 Task: Look for space in Islamabad from 6th July, 2023 to 10 July, 2023 for 5 adults in price range Rs.17000 to Rs.26000. Place can be  with 3 bedrooms having 4 beds and 3 bathrooms. Property type can be house. Amenities needed are: wifi, pool, smoking allowed. Required host language is English.
Action: Mouse moved to (377, 414)
Screenshot: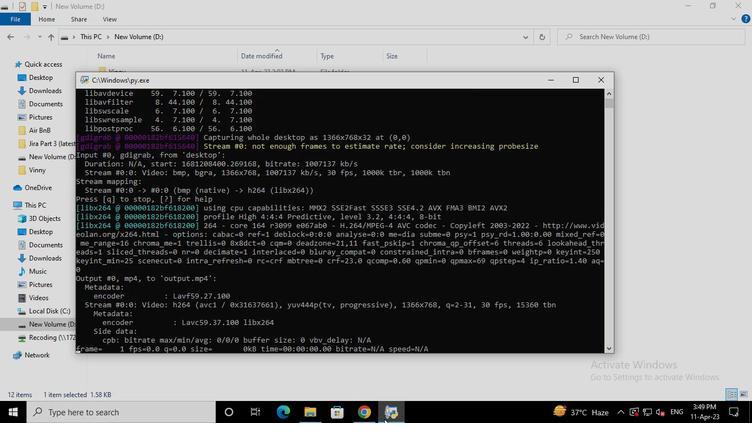 
Action: Mouse pressed left at (377, 414)
Screenshot: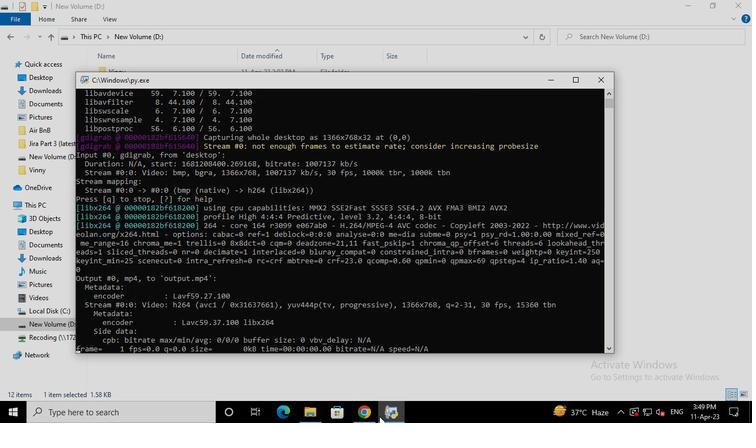 
Action: Mouse moved to (313, 86)
Screenshot: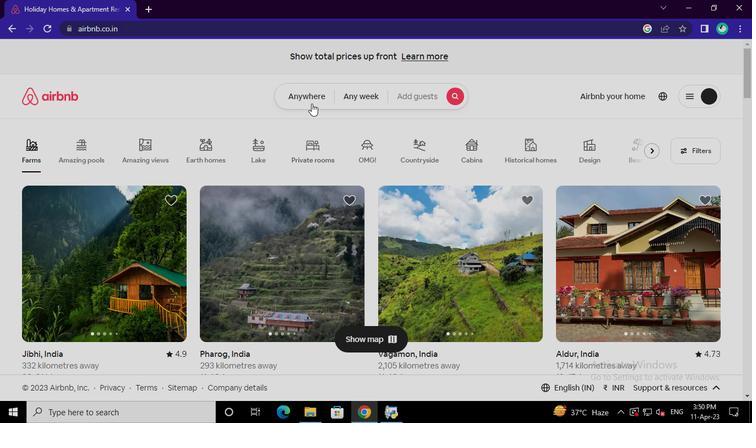 
Action: Mouse pressed left at (313, 86)
Screenshot: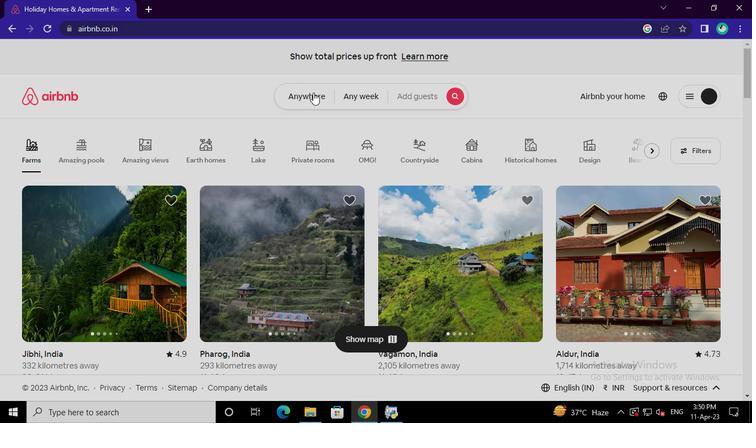 
Action: Mouse moved to (268, 131)
Screenshot: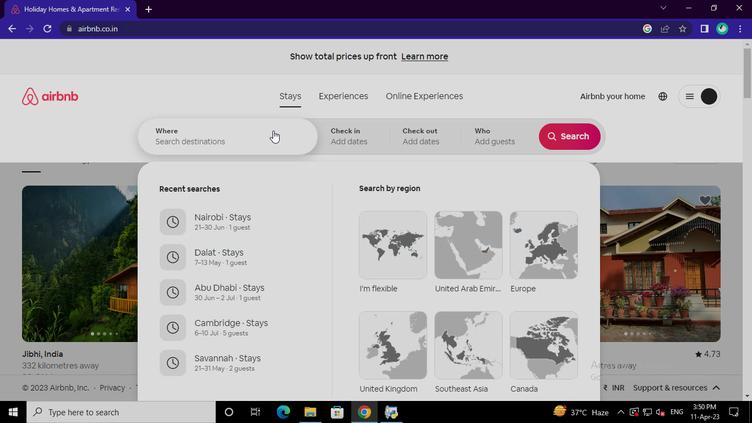 
Action: Mouse pressed left at (268, 131)
Screenshot: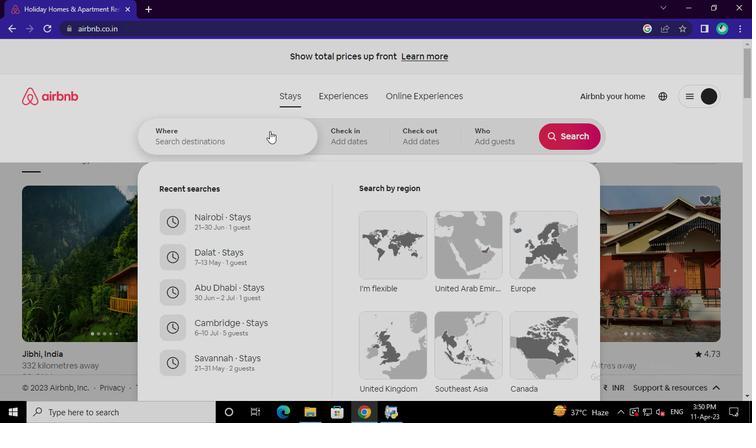 
Action: Keyboard i
Screenshot: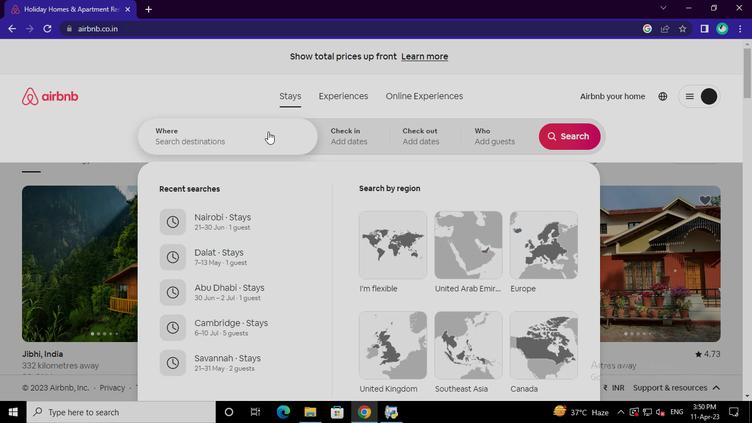 
Action: Keyboard s
Screenshot: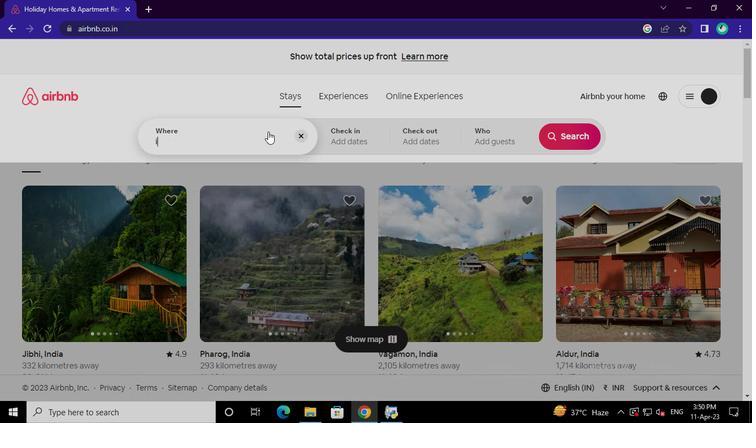 
Action: Keyboard l
Screenshot: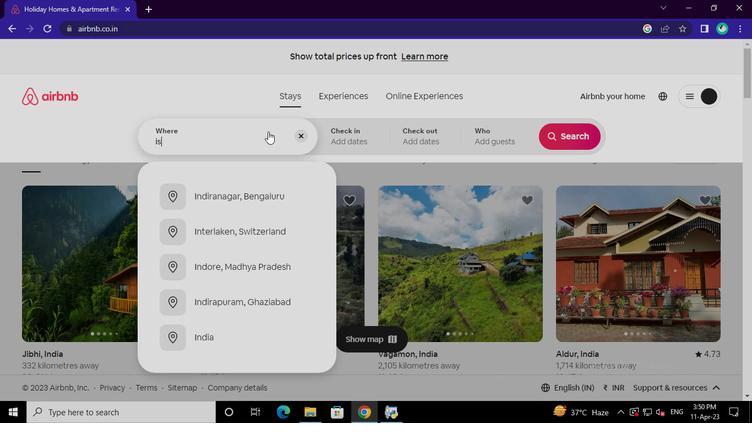 
Action: Keyboard a
Screenshot: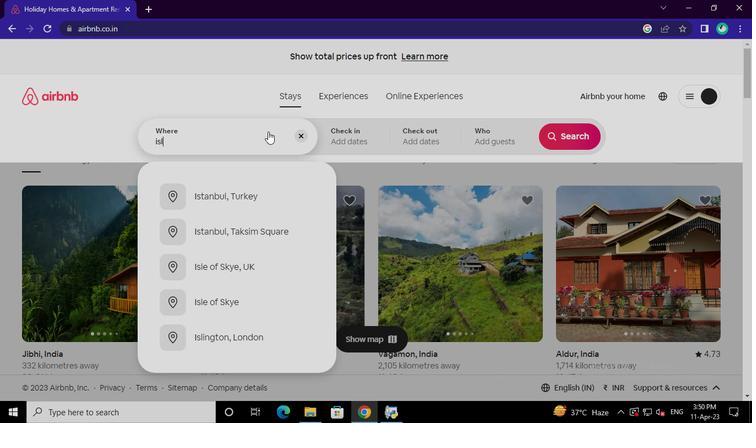 
Action: Keyboard m
Screenshot: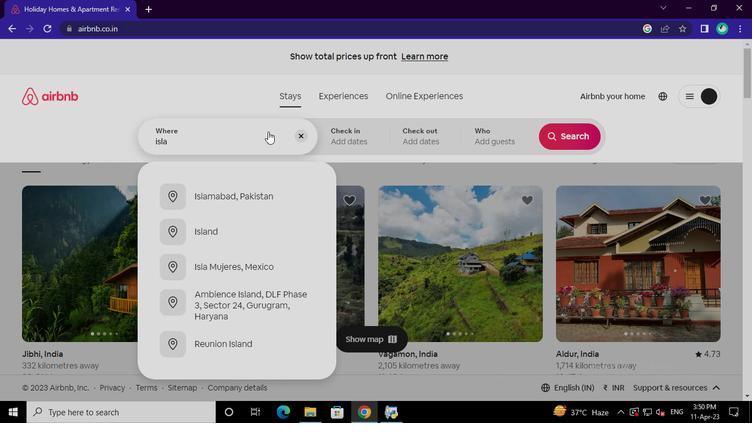 
Action: Mouse moved to (251, 206)
Screenshot: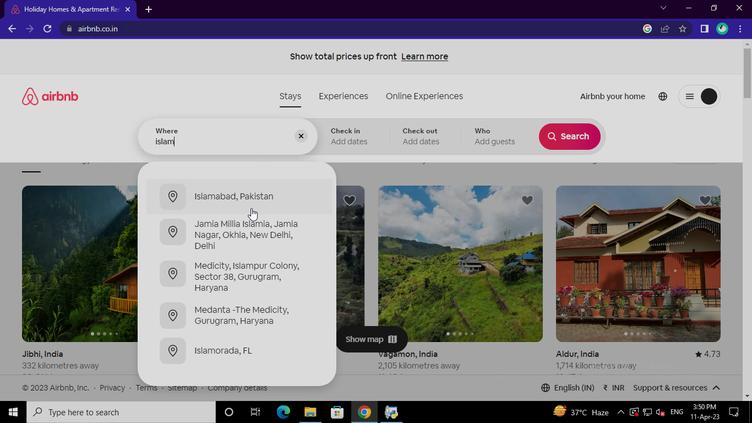 
Action: Mouse pressed left at (251, 206)
Screenshot: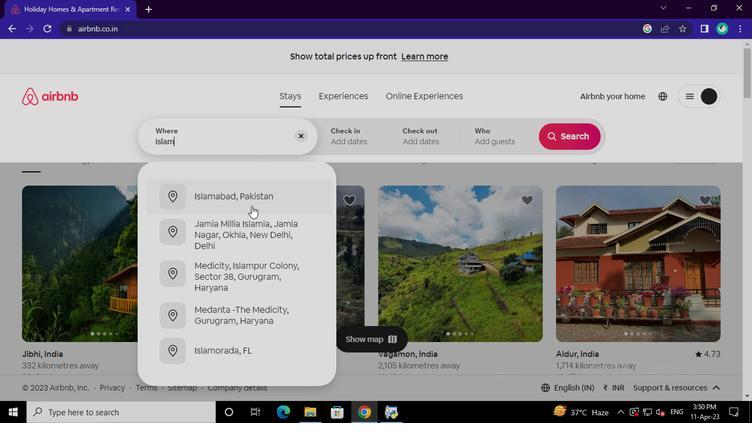 
Action: Mouse moved to (557, 228)
Screenshot: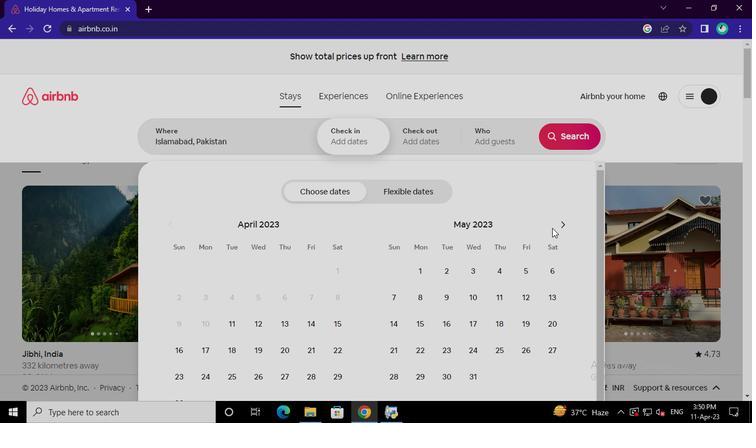 
Action: Mouse pressed left at (557, 228)
Screenshot: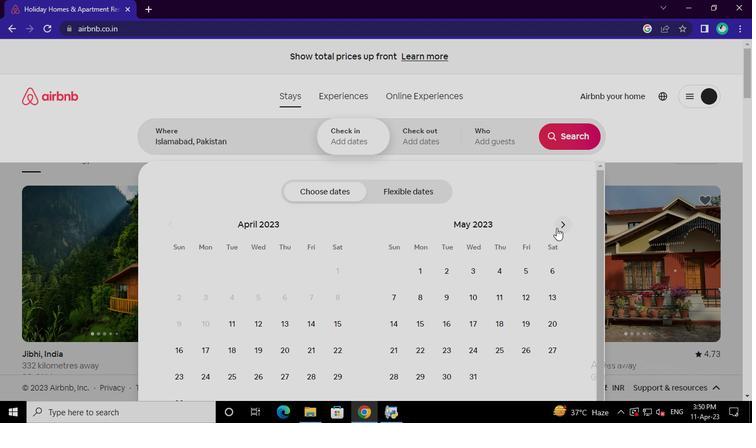 
Action: Mouse pressed left at (557, 228)
Screenshot: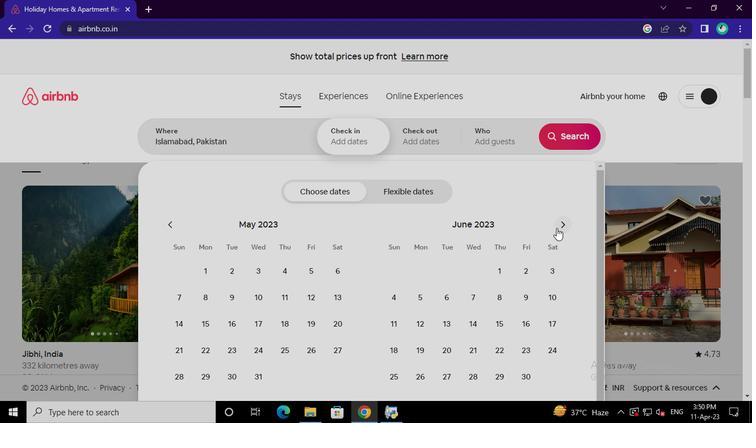 
Action: Mouse moved to (501, 295)
Screenshot: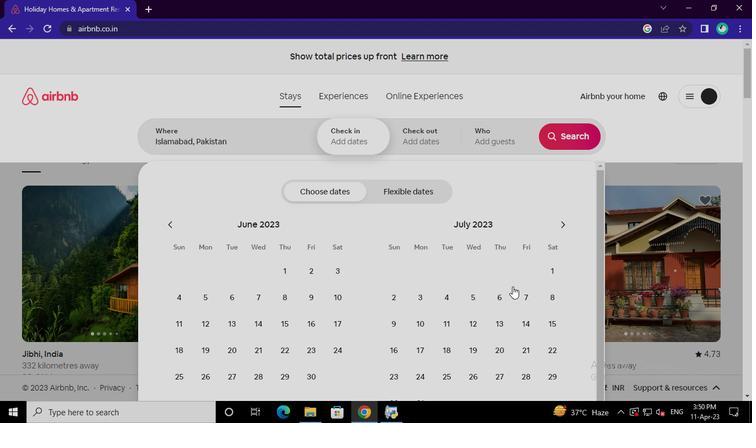 
Action: Mouse pressed left at (501, 295)
Screenshot: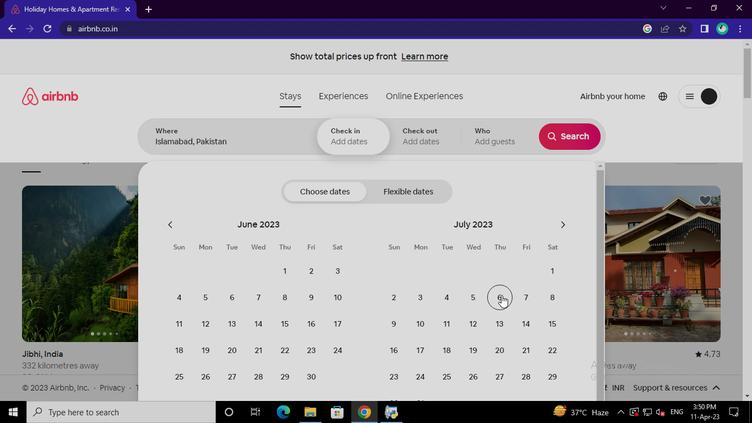 
Action: Mouse moved to (425, 321)
Screenshot: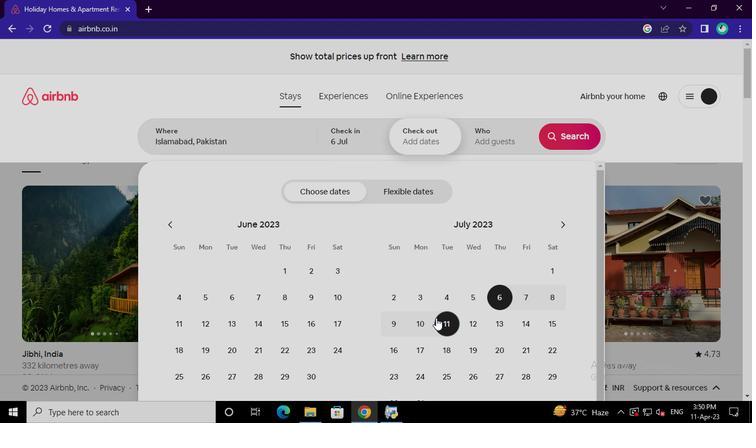 
Action: Mouse pressed left at (425, 321)
Screenshot: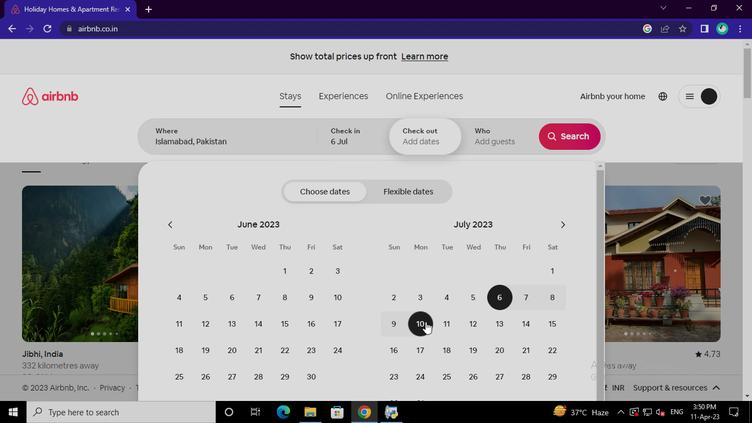 
Action: Mouse moved to (503, 134)
Screenshot: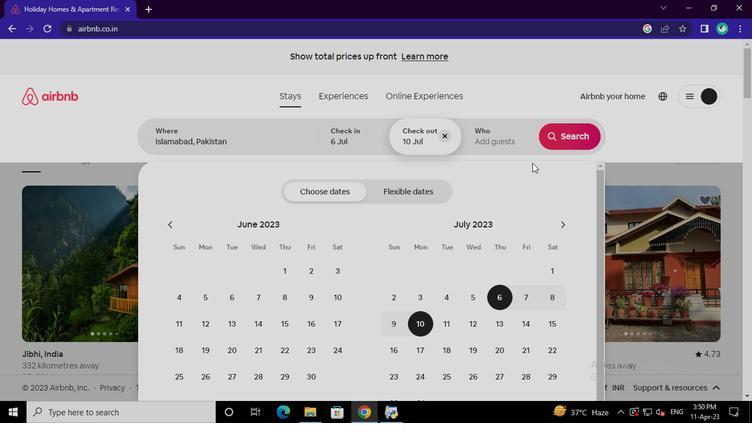 
Action: Mouse pressed left at (503, 134)
Screenshot: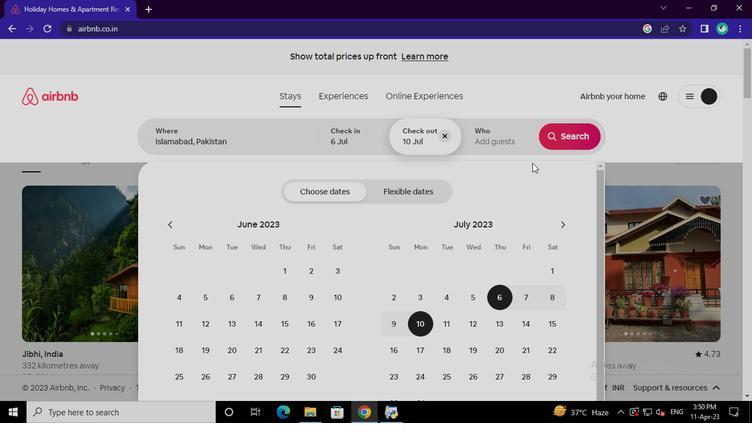 
Action: Mouse moved to (570, 198)
Screenshot: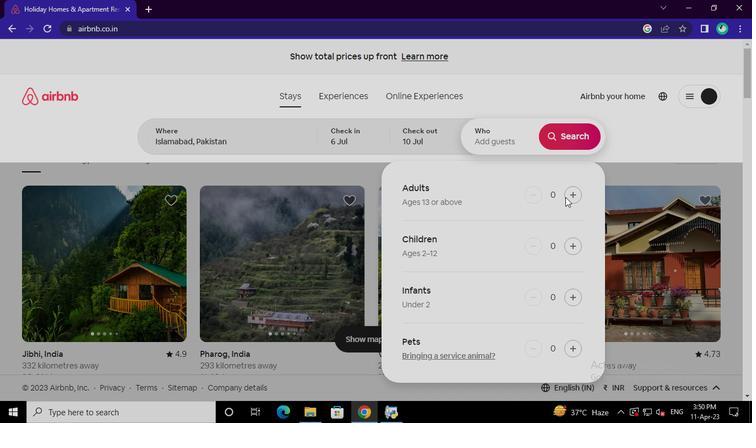 
Action: Mouse pressed left at (570, 198)
Screenshot: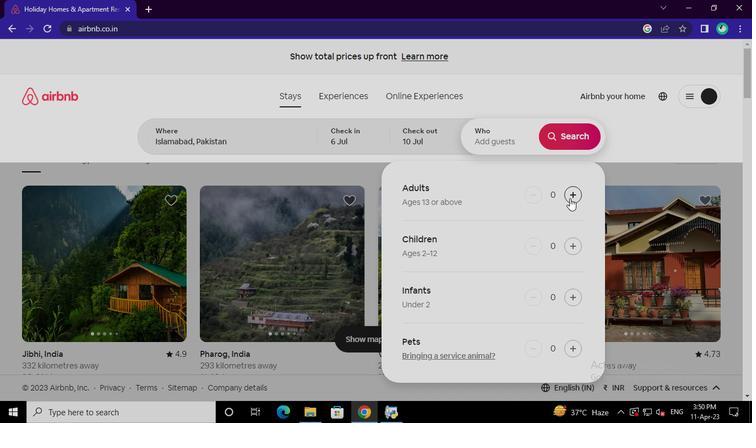 
Action: Mouse pressed left at (570, 198)
Screenshot: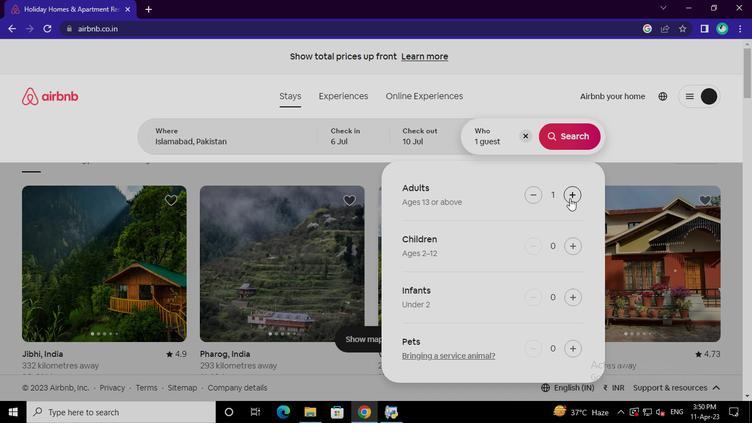 
Action: Mouse pressed left at (570, 198)
Screenshot: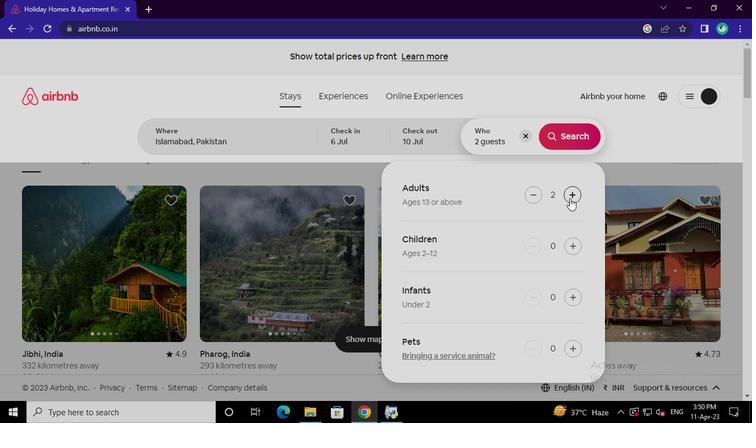 
Action: Mouse pressed left at (570, 198)
Screenshot: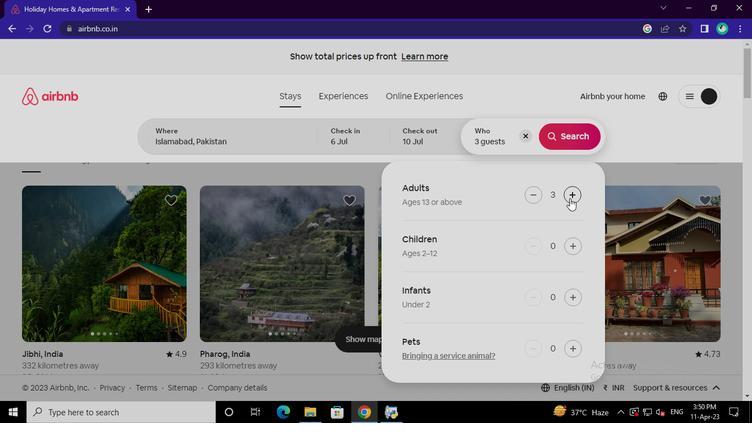 
Action: Mouse pressed left at (570, 198)
Screenshot: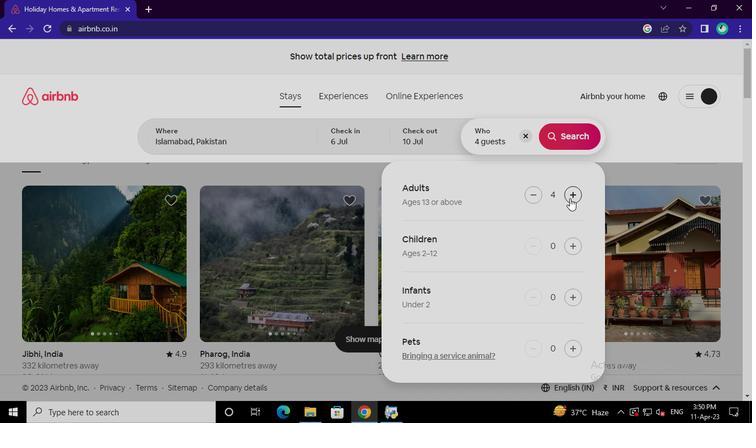 
Action: Mouse moved to (577, 144)
Screenshot: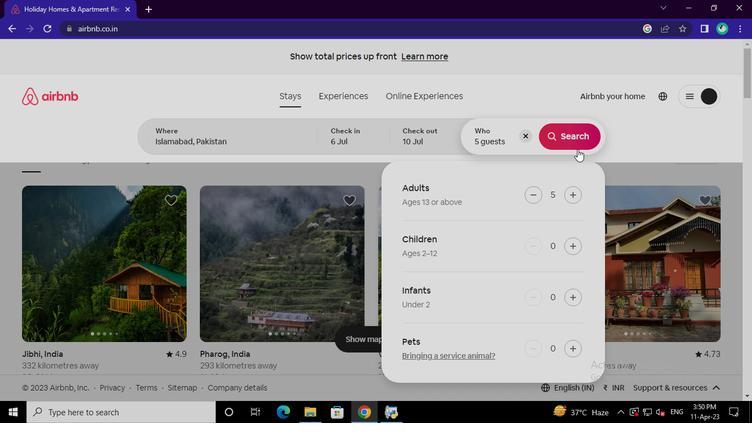 
Action: Mouse pressed left at (577, 144)
Screenshot: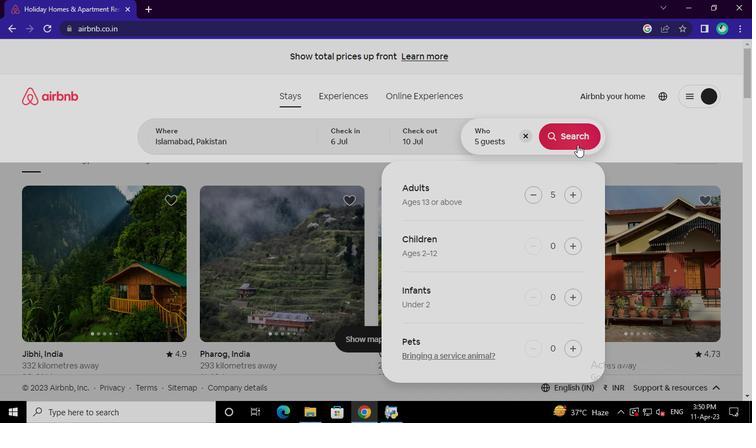
Action: Mouse moved to (715, 106)
Screenshot: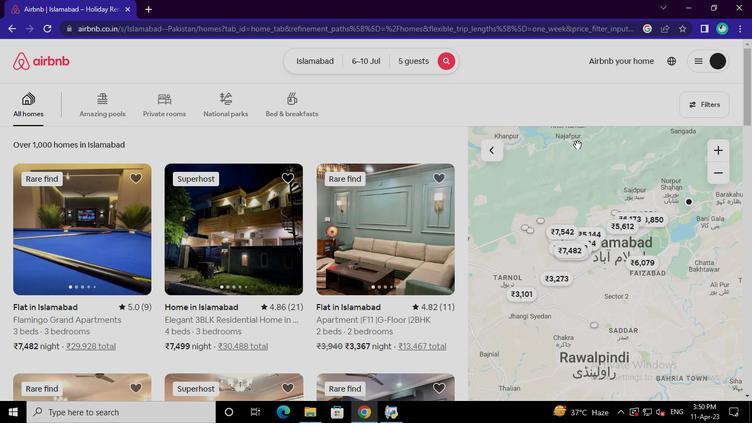 
Action: Mouse pressed left at (715, 106)
Screenshot: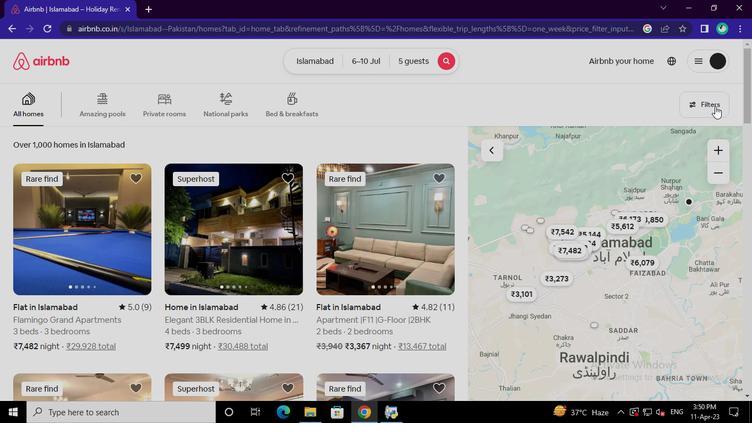
Action: Mouse moved to (273, 241)
Screenshot: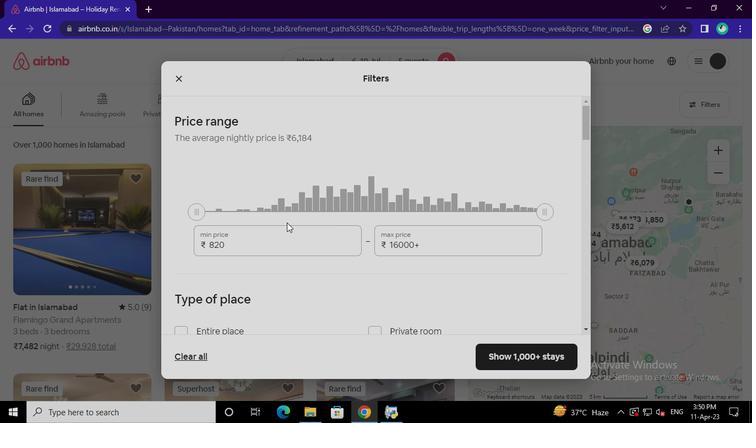 
Action: Mouse pressed left at (273, 241)
Screenshot: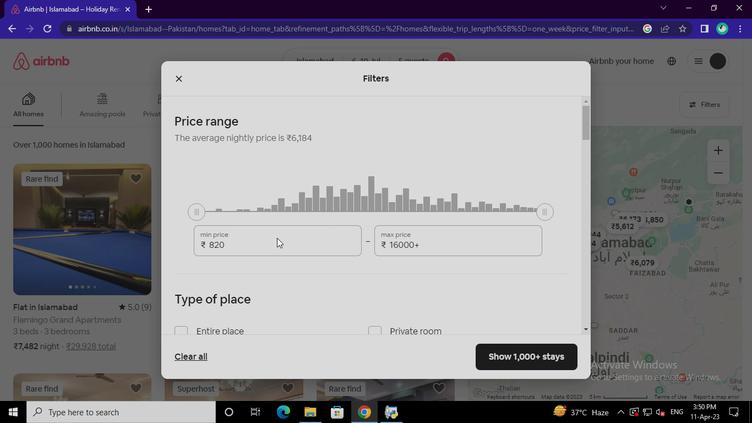 
Action: Keyboard Key.backspace
Screenshot: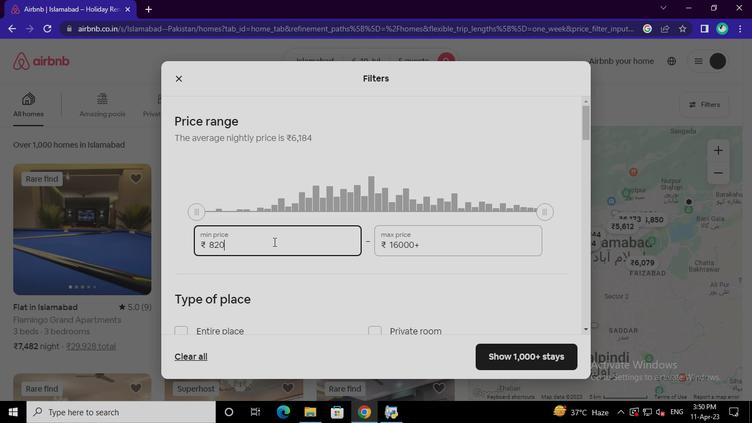 
Action: Keyboard Key.backspace
Screenshot: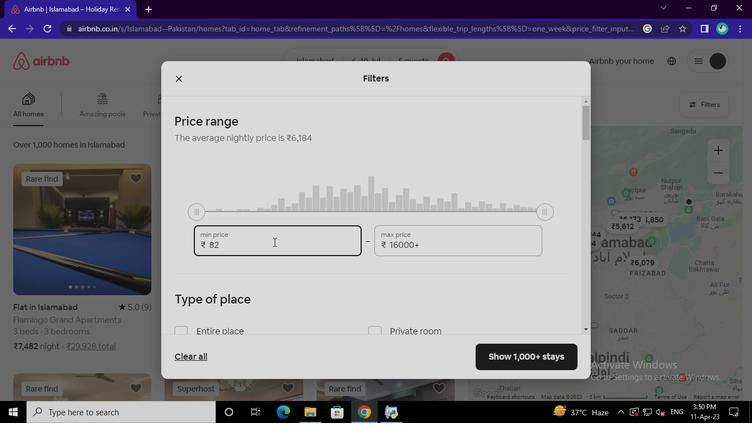
Action: Keyboard Key.backspace
Screenshot: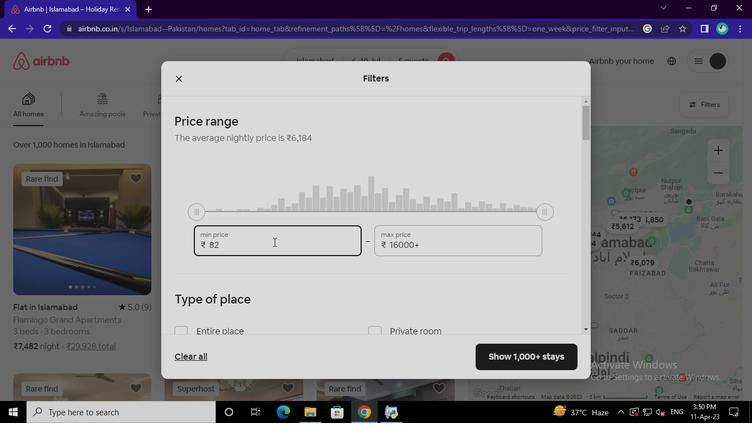 
Action: Keyboard Key.backspace
Screenshot: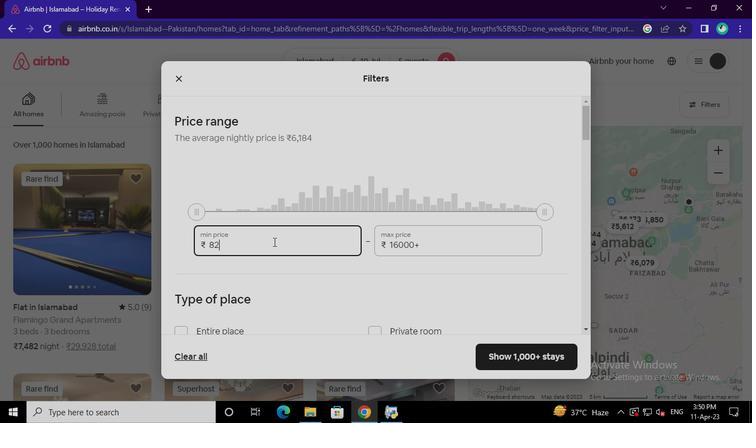 
Action: Keyboard Key.backspace
Screenshot: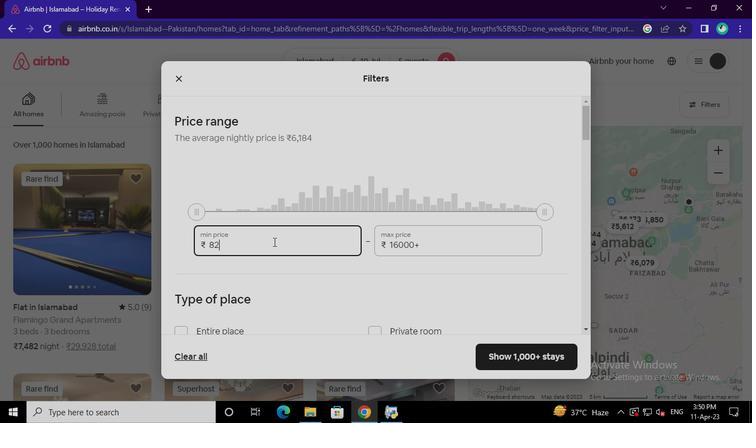 
Action: Keyboard Key.backspace
Screenshot: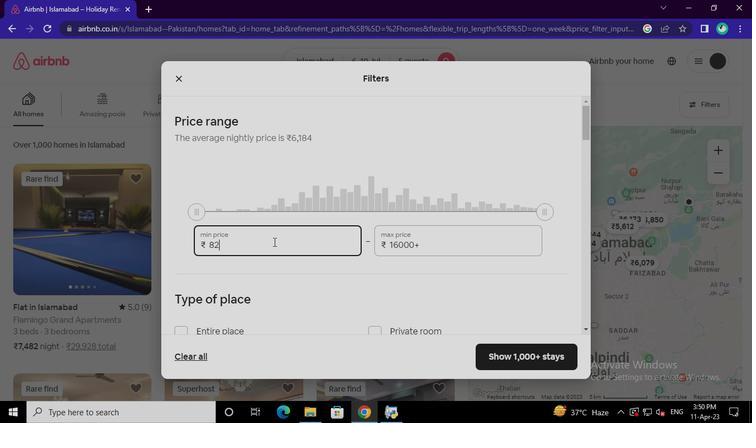 
Action: Keyboard Key.backspace
Screenshot: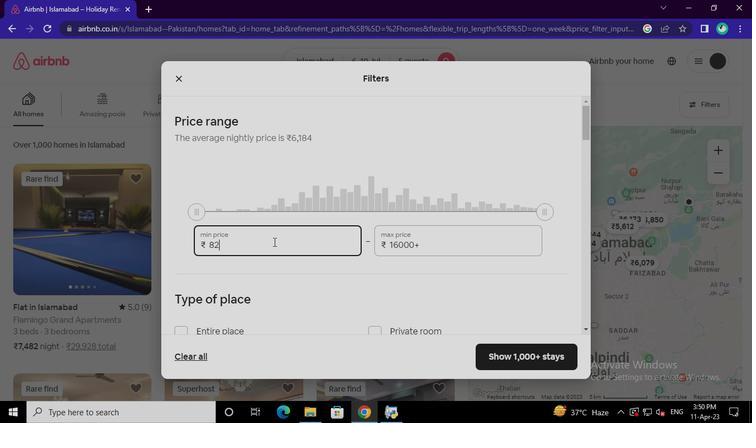 
Action: Keyboard Key.backspace
Screenshot: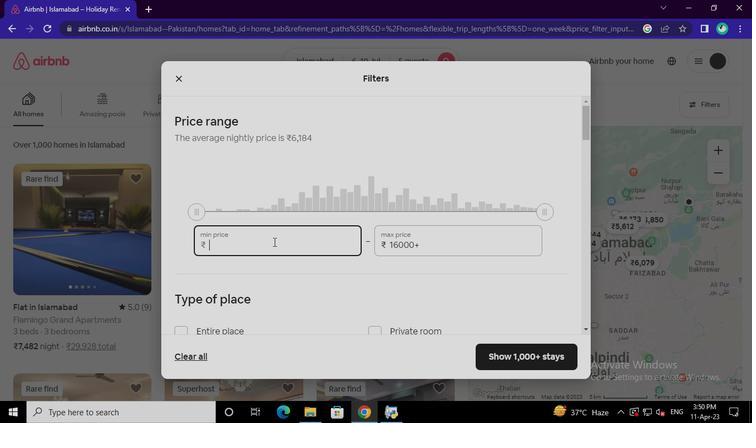 
Action: Keyboard Key.backspace
Screenshot: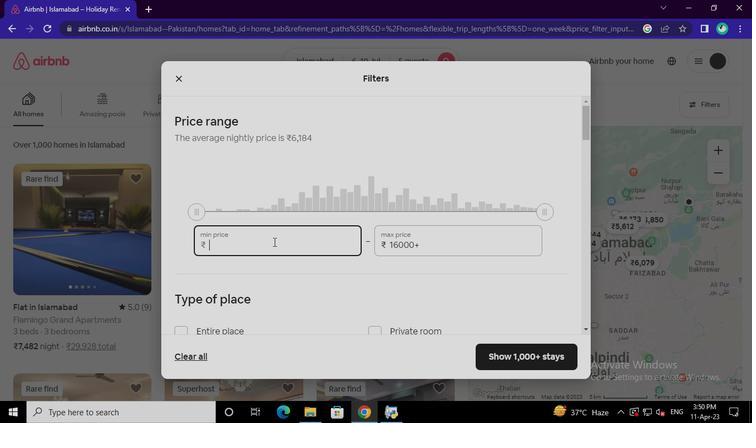 
Action: Keyboard Key.backspace
Screenshot: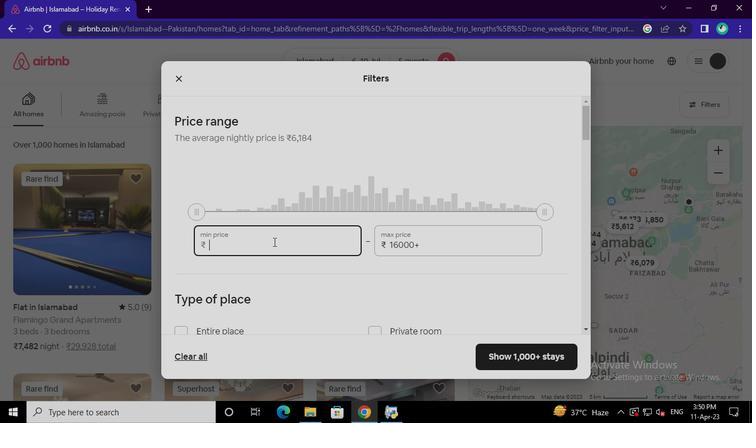 
Action: Keyboard Key.backspace
Screenshot: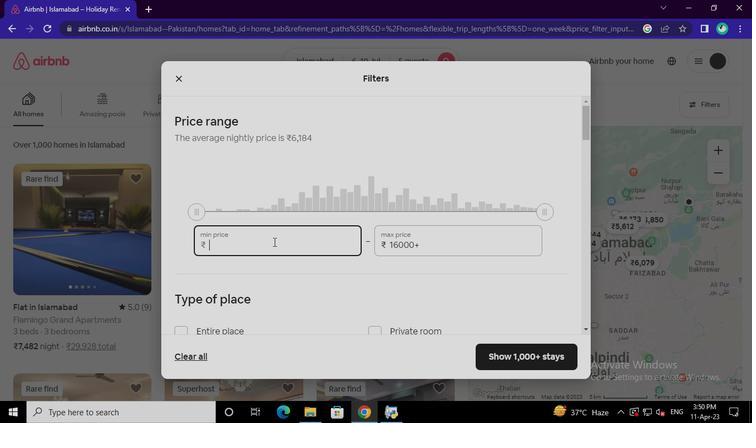 
Action: Keyboard Key.backspace
Screenshot: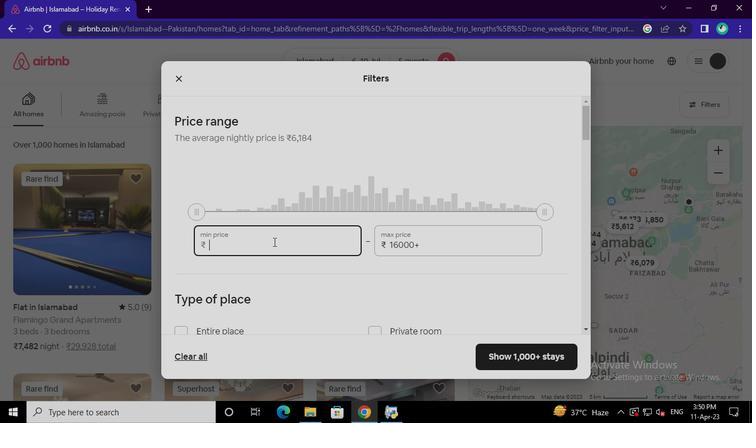 
Action: Keyboard Key.backspace
Screenshot: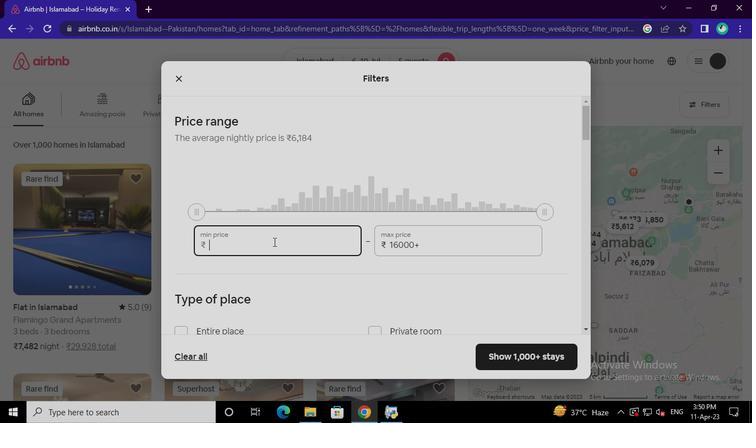 
Action: Keyboard Key.backspace
Screenshot: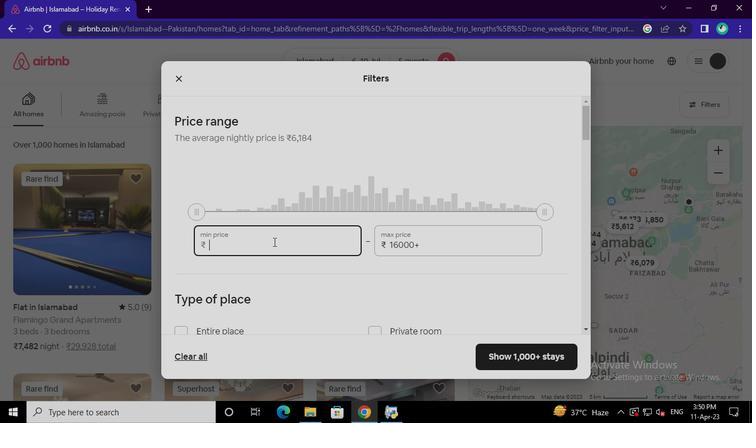 
Action: Keyboard Key.backspace
Screenshot: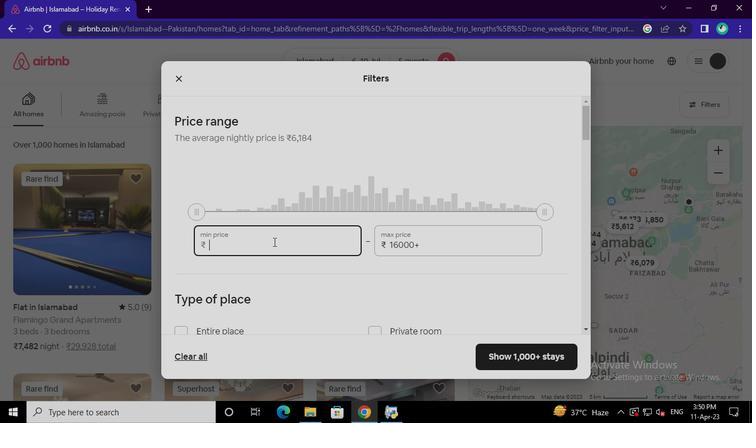 
Action: Keyboard <97>
Screenshot: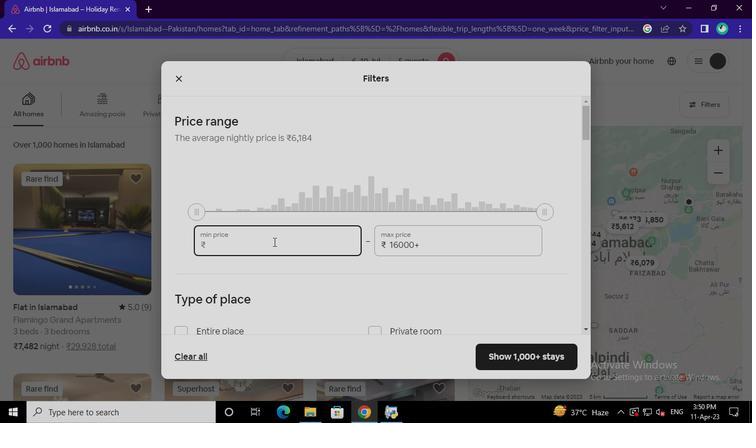 
Action: Keyboard <103>
Screenshot: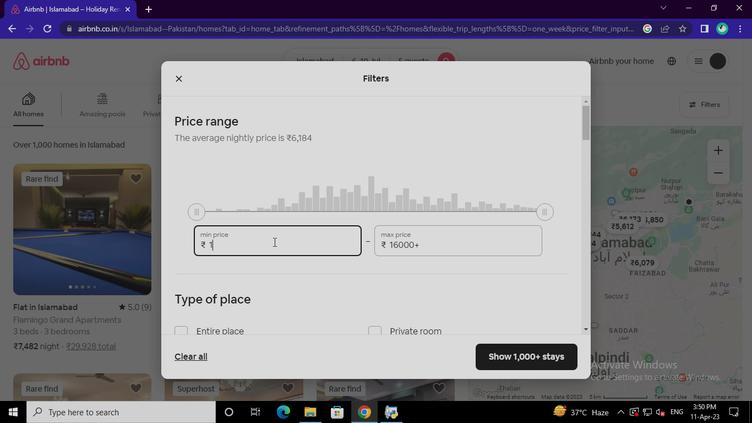 
Action: Keyboard <96>
Screenshot: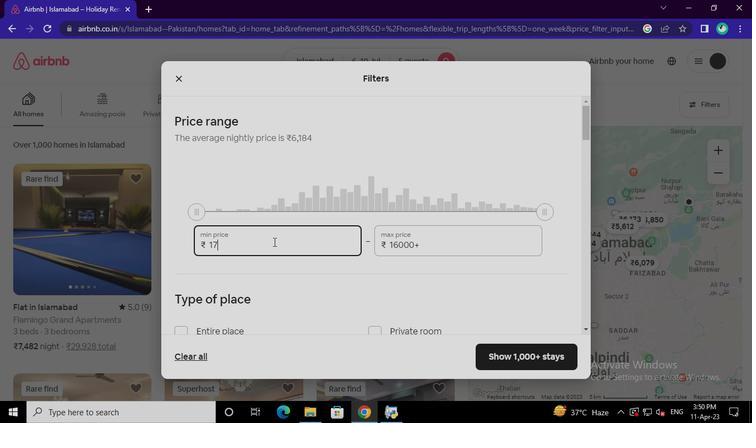 
Action: Keyboard <96>
Screenshot: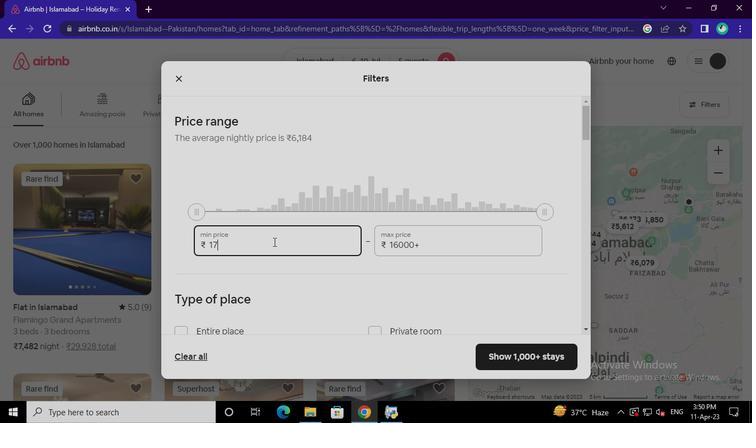 
Action: Keyboard <96>
Screenshot: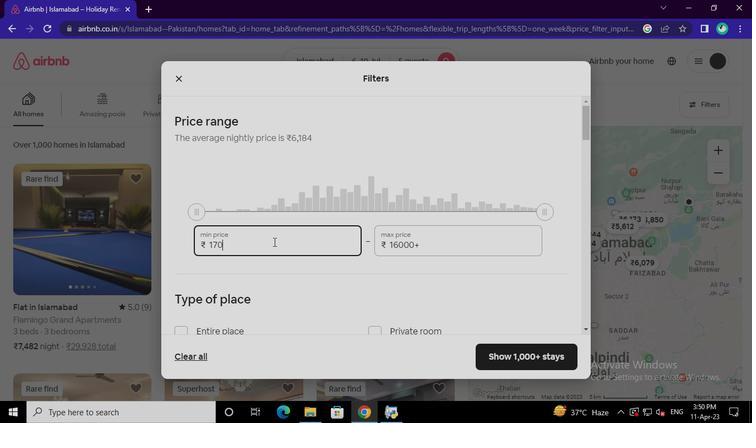 
Action: Mouse moved to (423, 246)
Screenshot: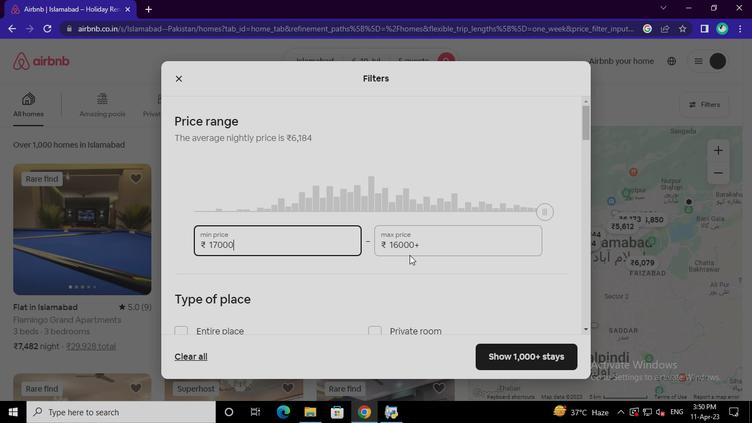 
Action: Mouse pressed left at (423, 246)
Screenshot: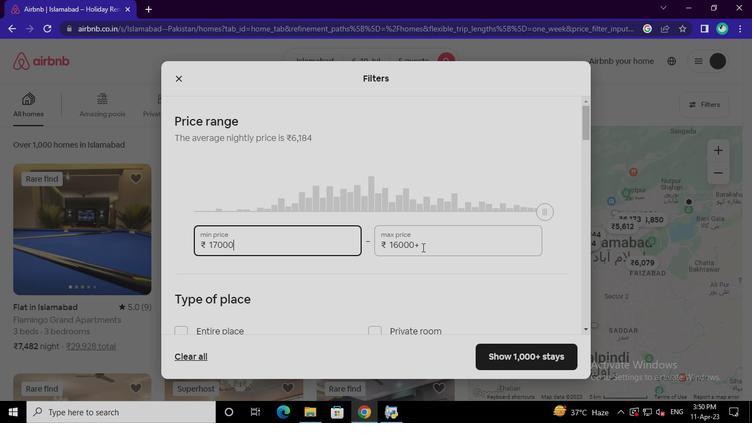 
Action: Keyboard Key.backspace
Screenshot: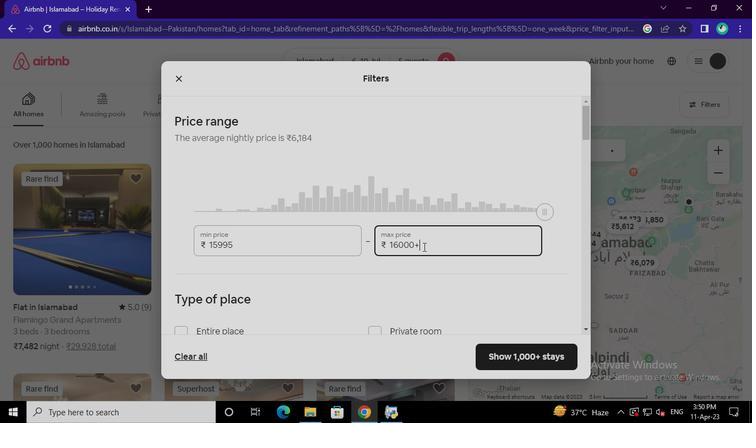 
Action: Keyboard Key.backspace
Screenshot: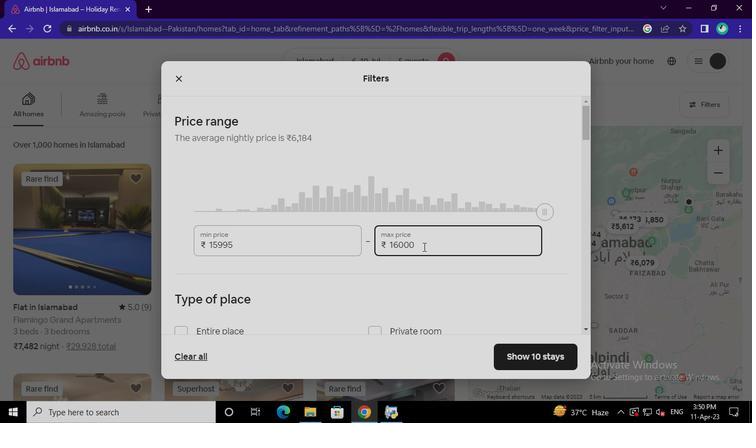 
Action: Keyboard Key.backspace
Screenshot: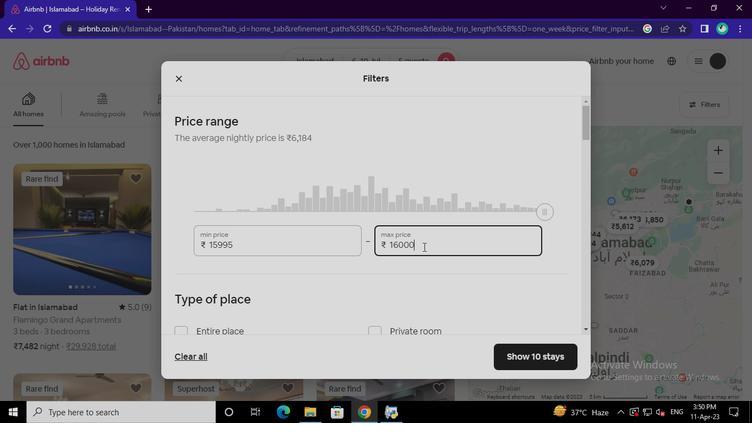 
Action: Keyboard Key.backspace
Screenshot: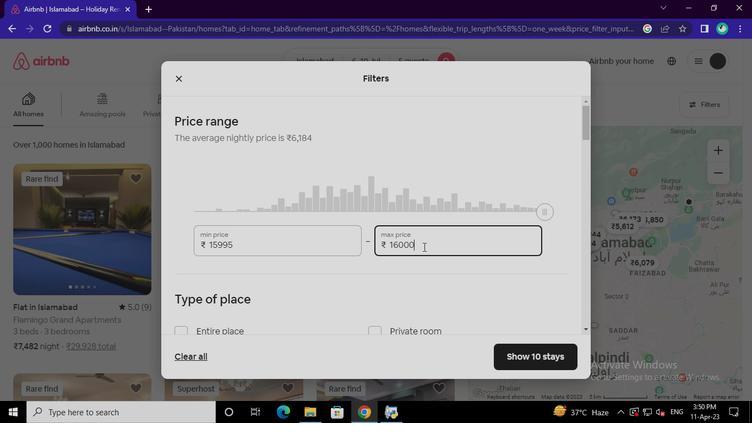
Action: Keyboard Key.backspace
Screenshot: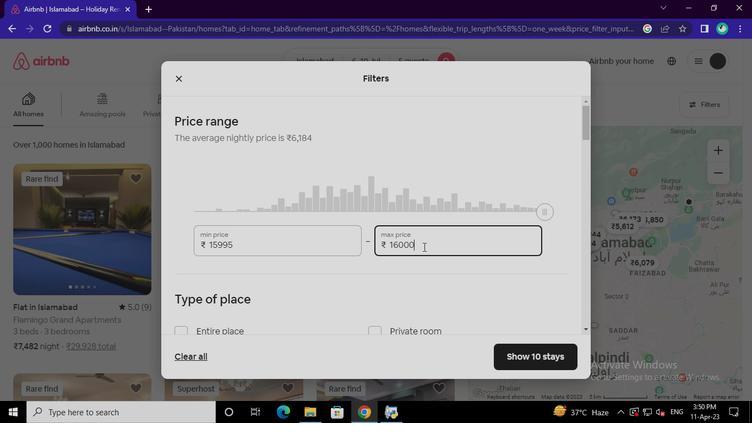
Action: Keyboard Key.backspace
Screenshot: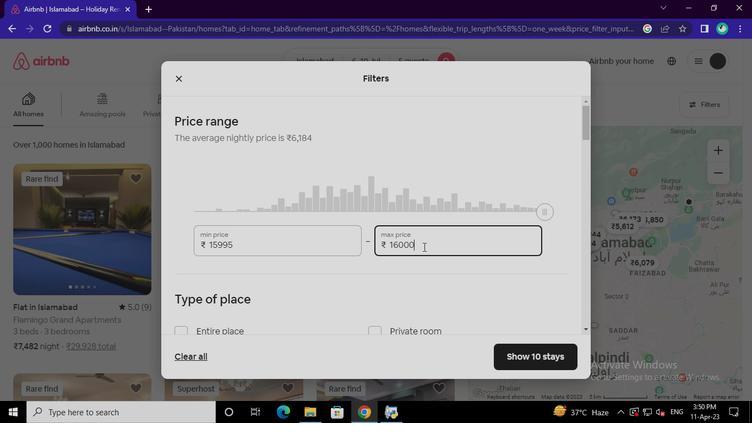 
Action: Keyboard Key.backspace
Screenshot: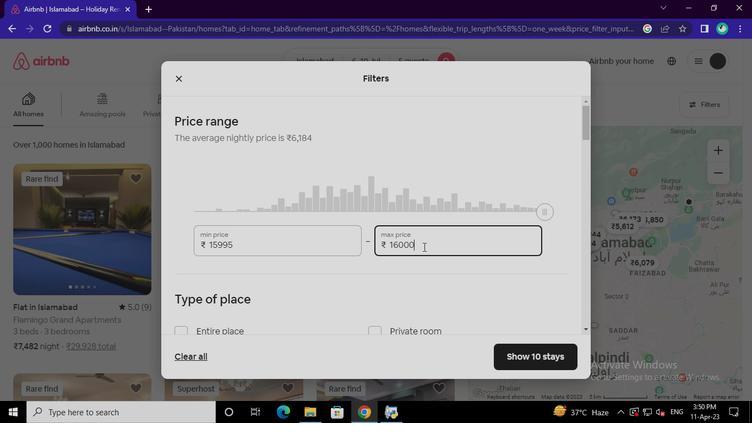 
Action: Keyboard Key.backspace
Screenshot: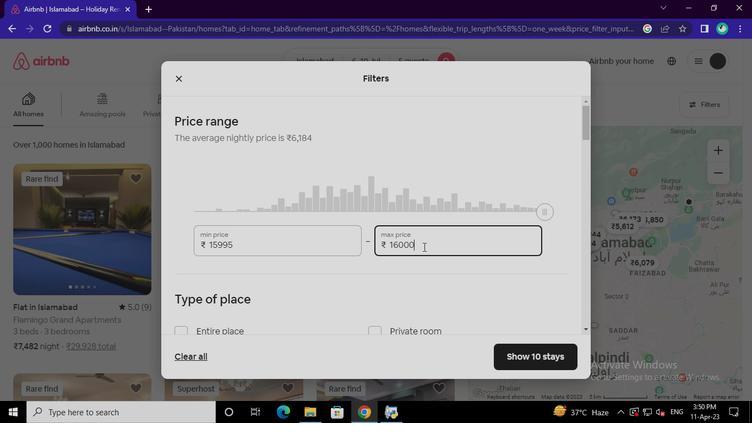 
Action: Keyboard Key.backspace
Screenshot: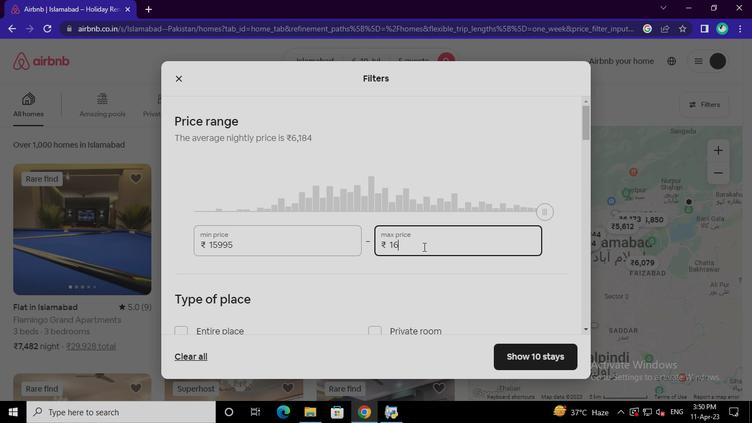 
Action: Keyboard Key.backspace
Screenshot: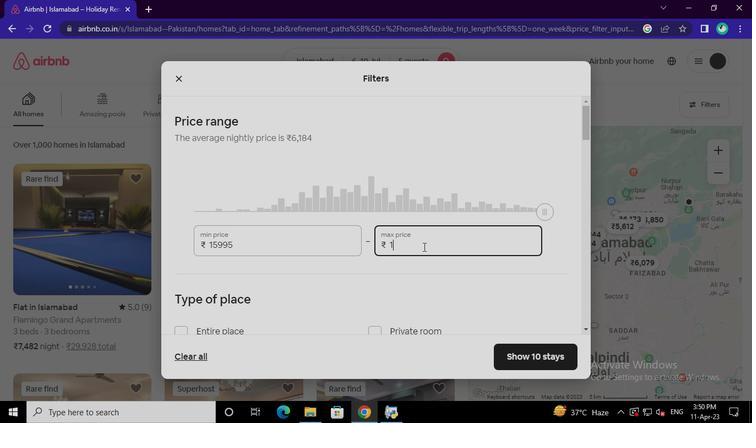 
Action: Keyboard Key.backspace
Screenshot: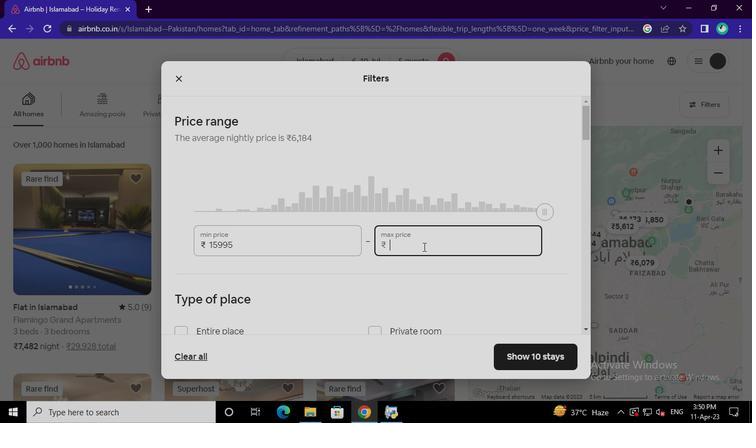 
Action: Keyboard Key.backspace
Screenshot: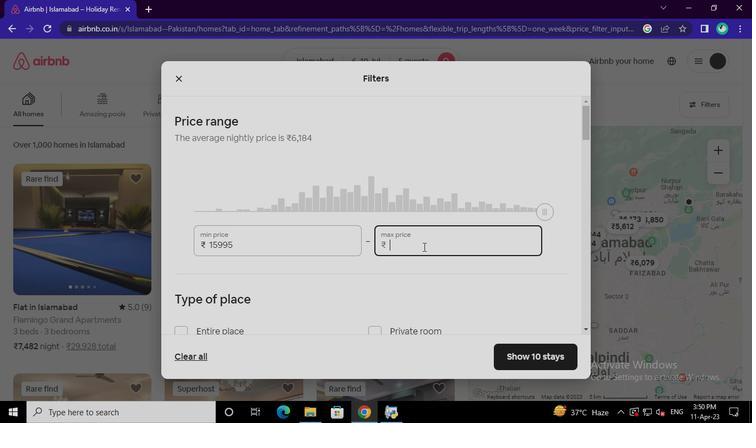 
Action: Keyboard Key.backspace
Screenshot: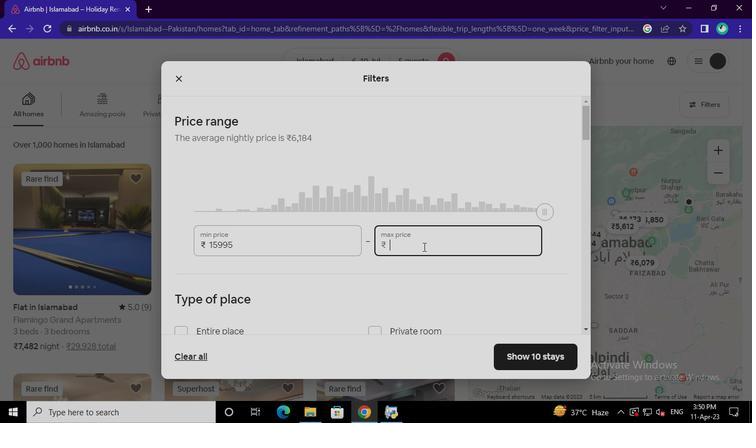 
Action: Keyboard Key.backspace
Screenshot: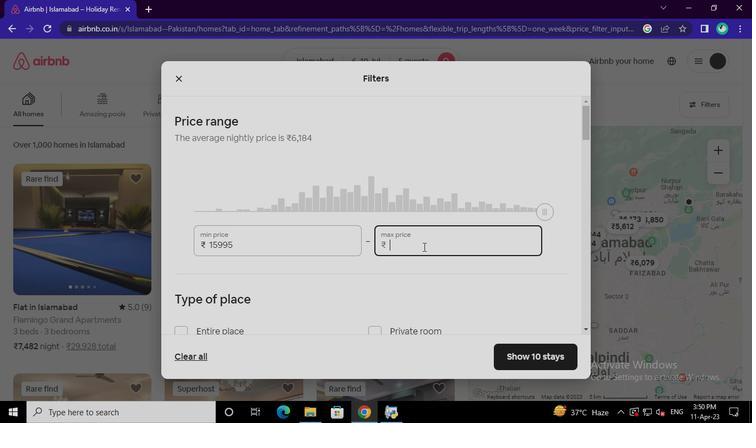 
Action: Keyboard Key.backspace
Screenshot: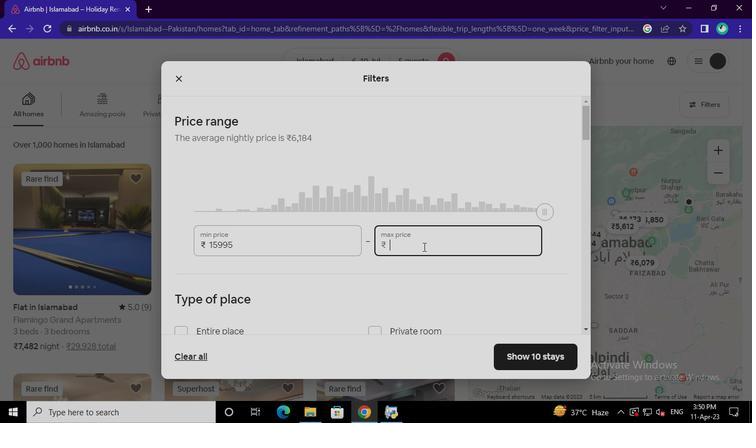 
Action: Keyboard Key.backspace
Screenshot: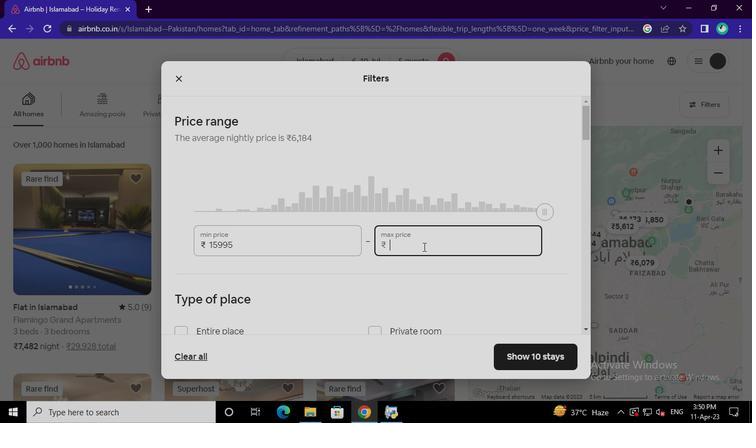 
Action: Keyboard Key.backspace
Screenshot: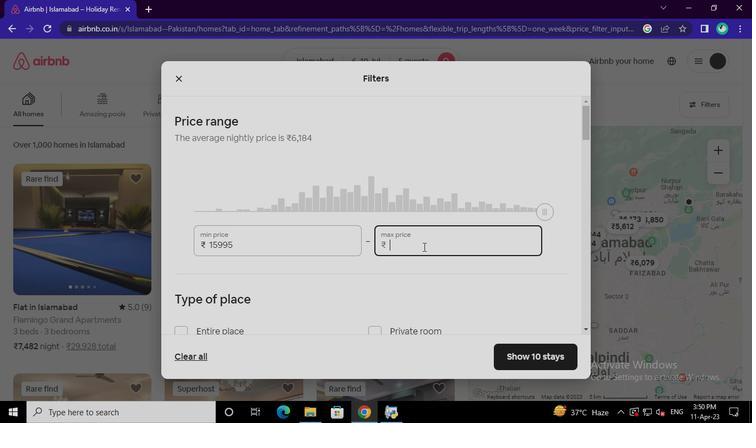 
Action: Keyboard Key.backspace
Screenshot: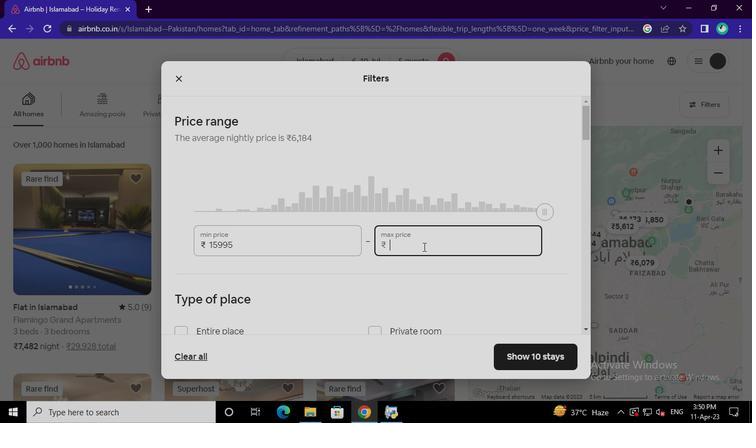 
Action: Keyboard Key.backspace
Screenshot: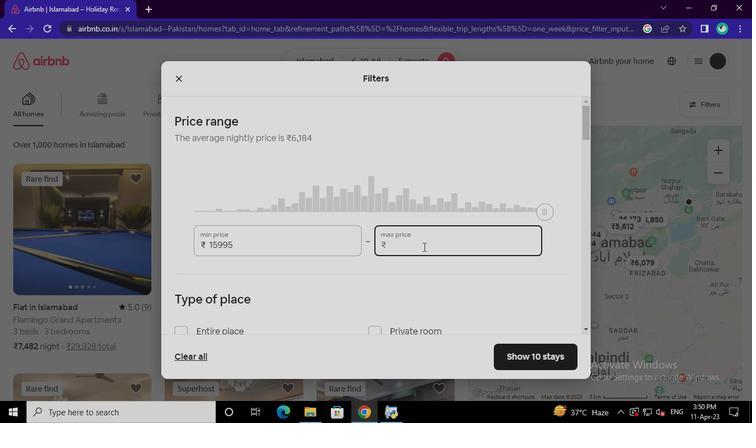 
Action: Keyboard <98>
Screenshot: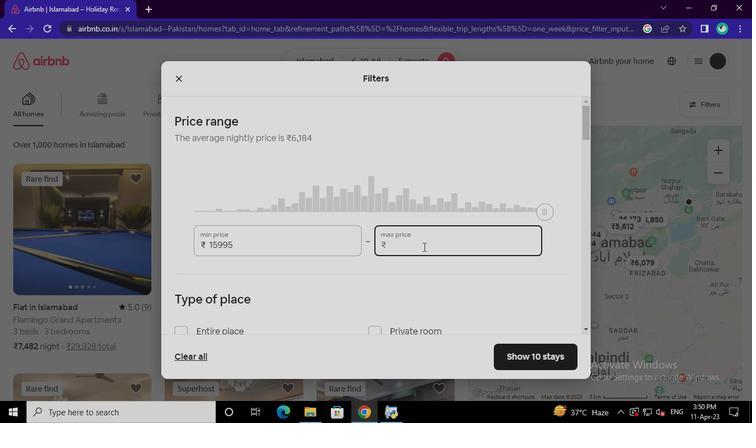 
Action: Keyboard <102>
Screenshot: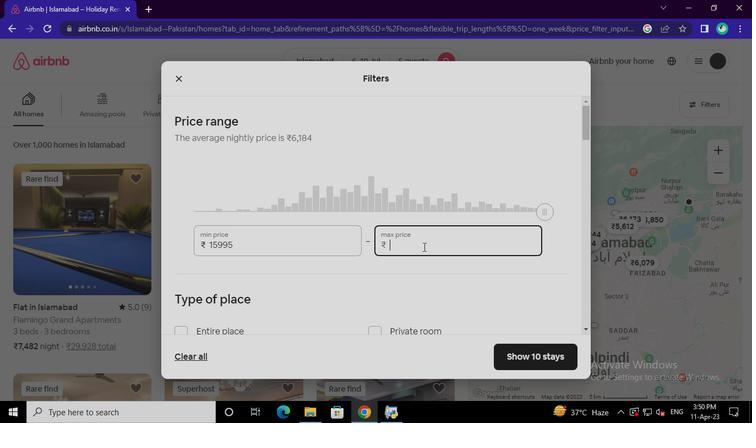 
Action: Keyboard <96>
Screenshot: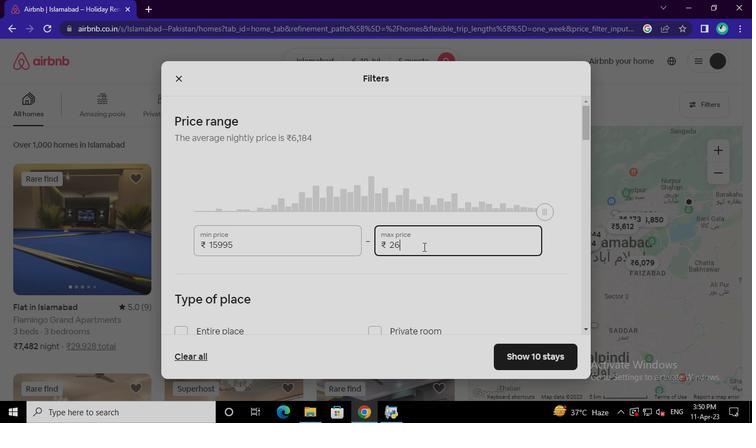 
Action: Keyboard <96>
Screenshot: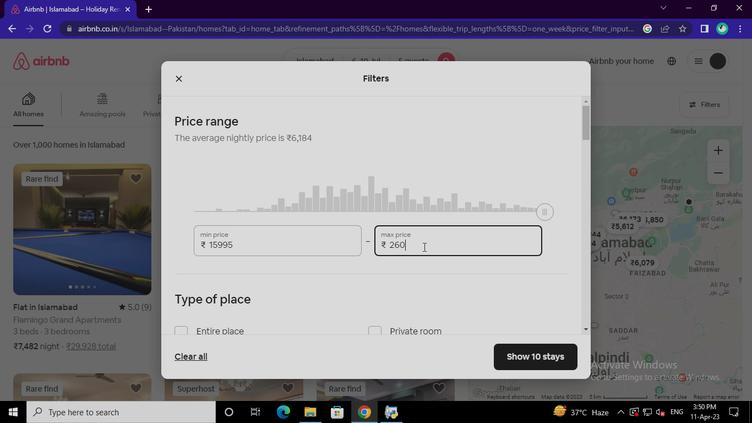 
Action: Keyboard <96>
Screenshot: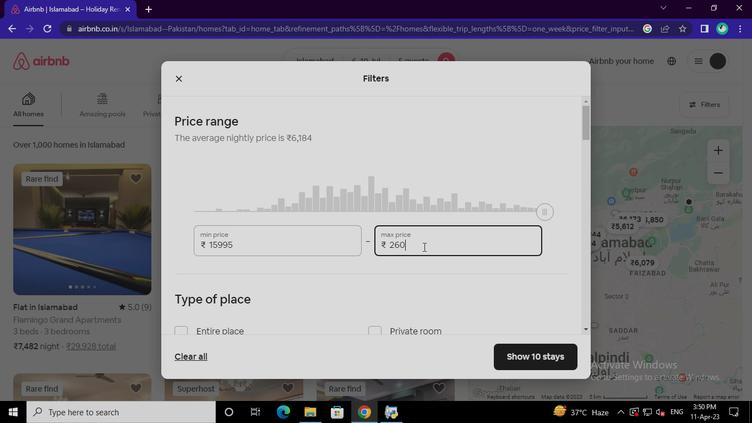
Action: Mouse moved to (309, 187)
Screenshot: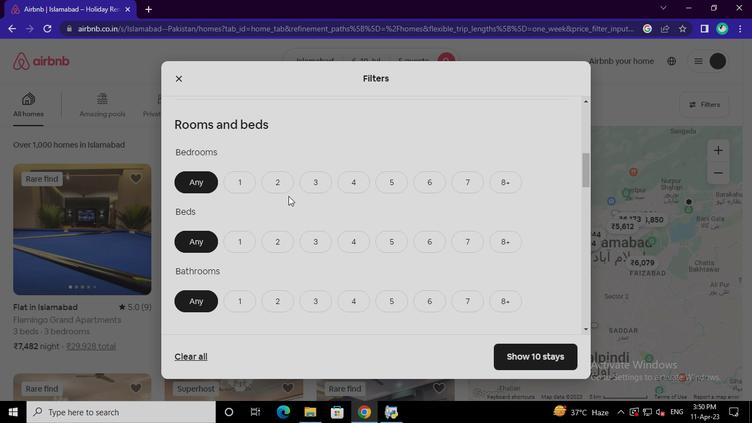 
Action: Mouse pressed left at (309, 187)
Screenshot: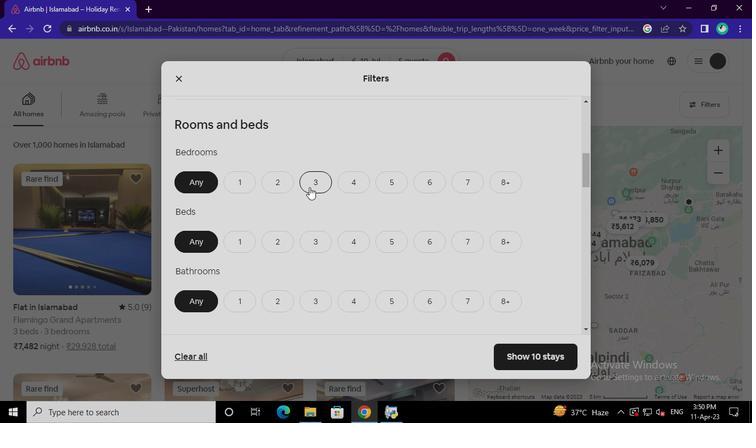 
Action: Mouse moved to (348, 236)
Screenshot: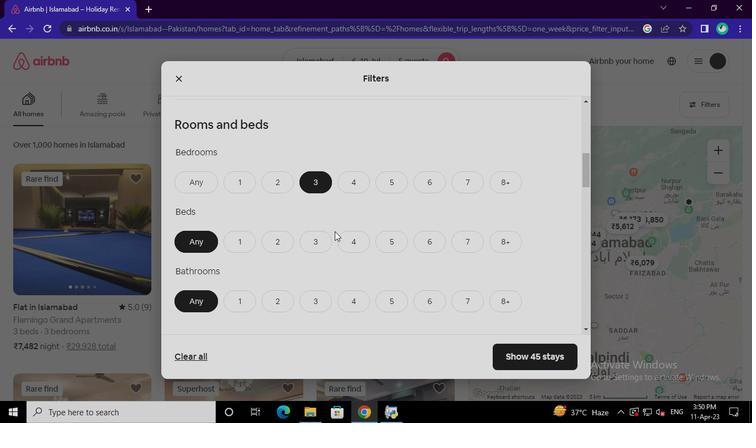 
Action: Mouse pressed left at (348, 236)
Screenshot: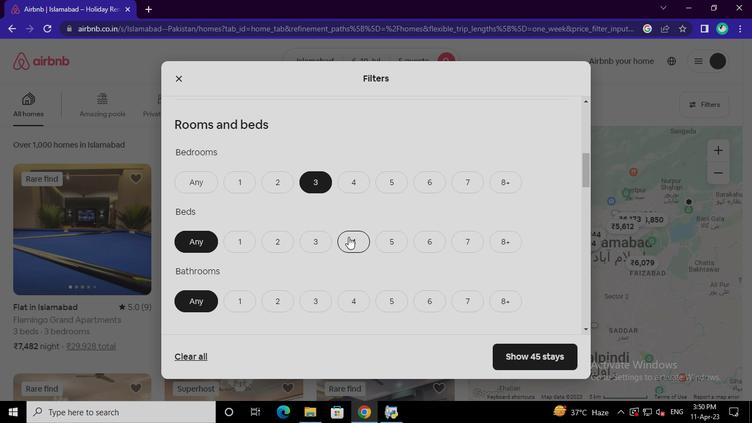 
Action: Mouse moved to (310, 305)
Screenshot: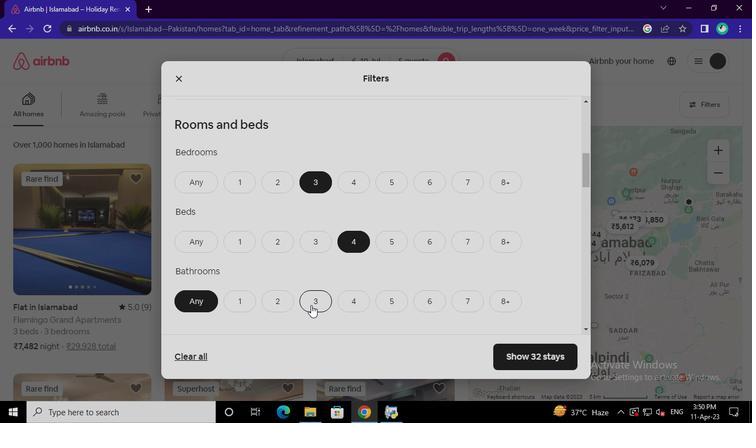 
Action: Mouse pressed left at (310, 305)
Screenshot: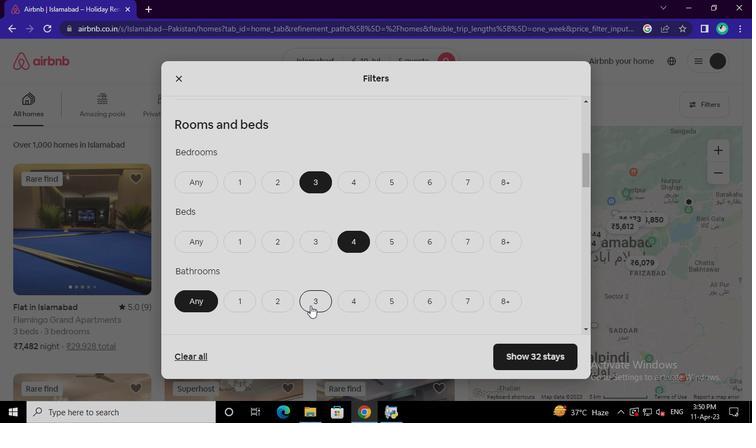 
Action: Mouse moved to (241, 307)
Screenshot: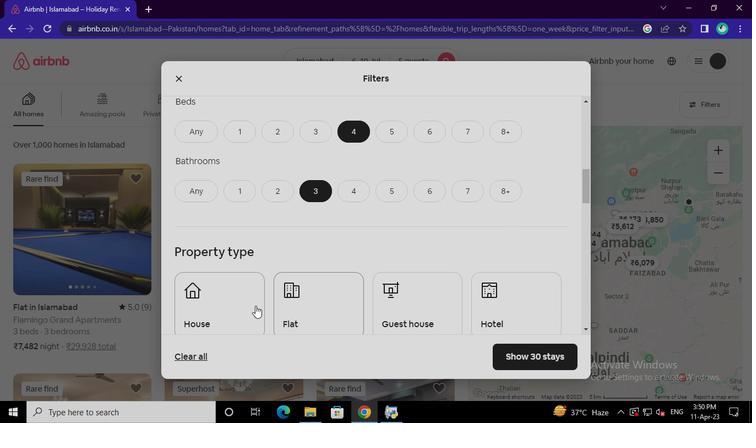 
Action: Mouse pressed left at (241, 307)
Screenshot: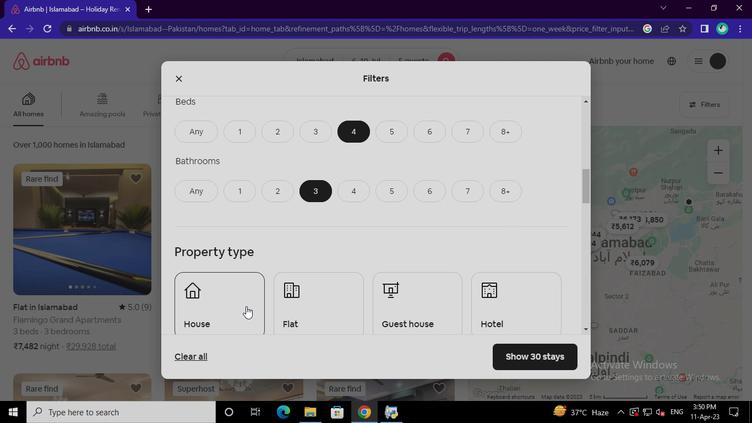 
Action: Mouse moved to (186, 234)
Screenshot: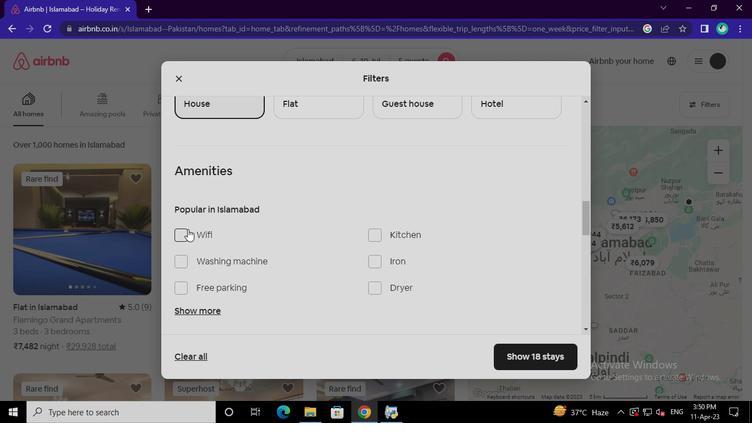 
Action: Mouse pressed left at (186, 234)
Screenshot: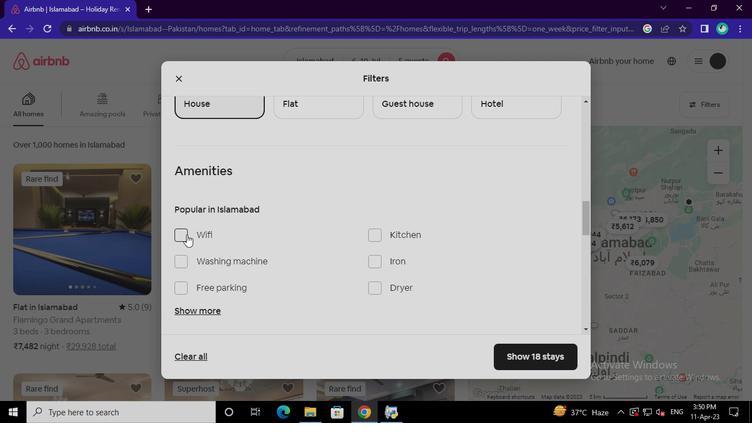 
Action: Mouse moved to (195, 310)
Screenshot: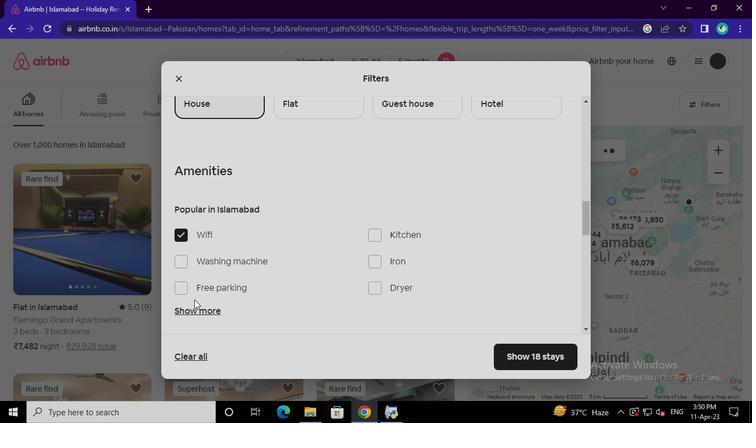 
Action: Mouse pressed left at (195, 310)
Screenshot: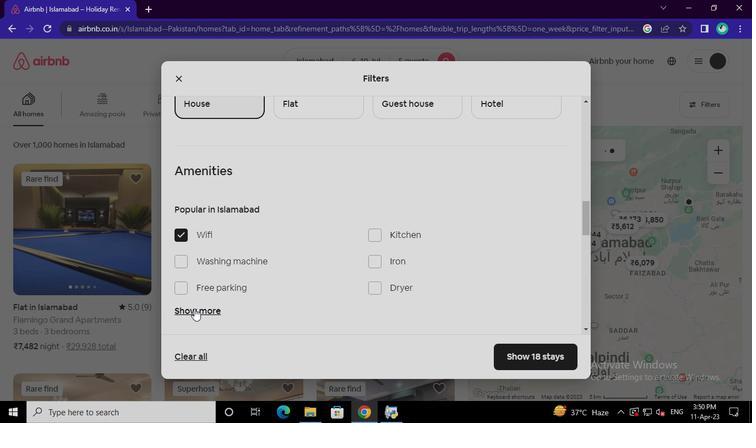 
Action: Mouse moved to (192, 222)
Screenshot: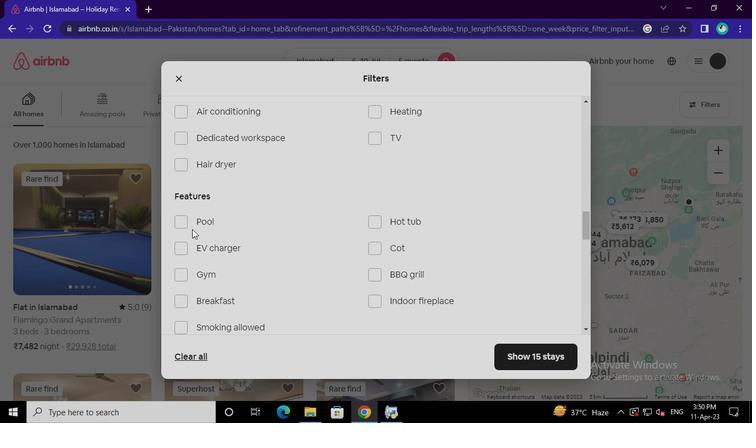 
Action: Mouse pressed left at (192, 222)
Screenshot: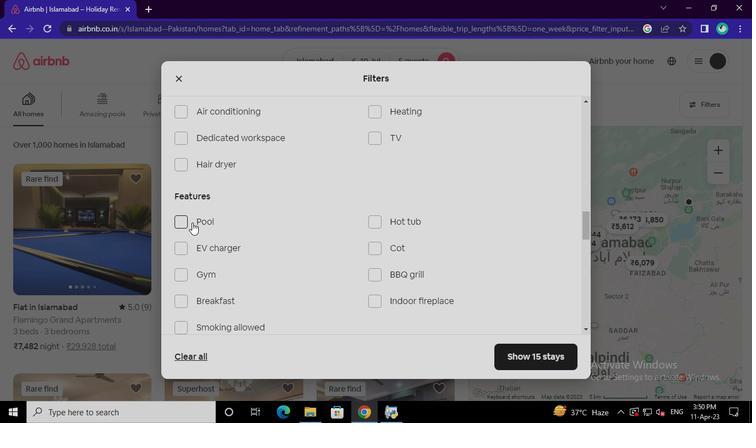 
Action: Mouse moved to (212, 220)
Screenshot: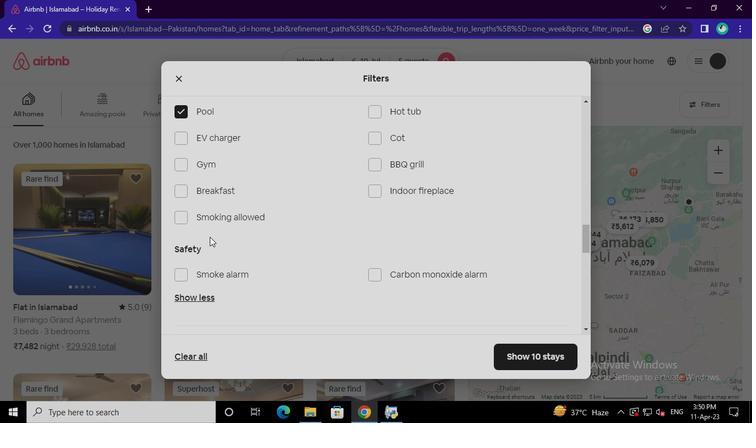 
Action: Mouse pressed left at (212, 220)
Screenshot: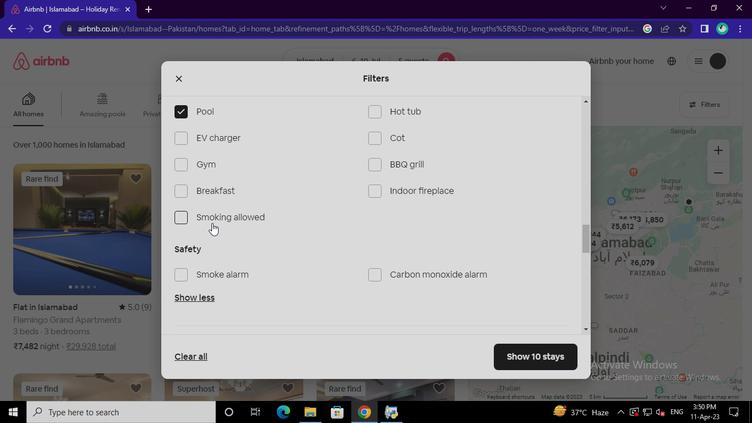 
Action: Mouse moved to (217, 252)
Screenshot: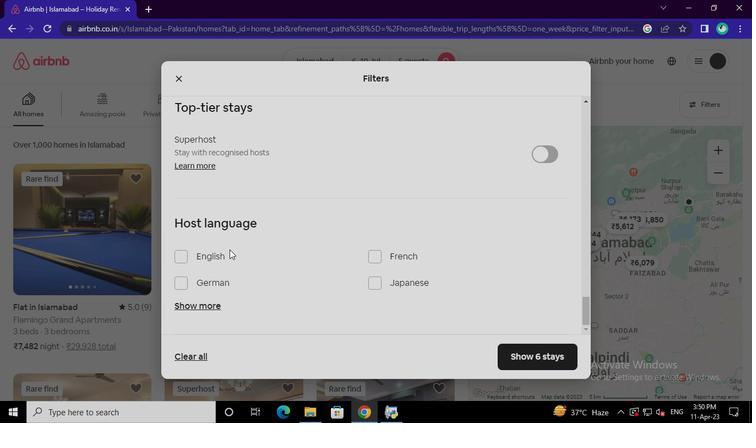
Action: Mouse pressed left at (217, 252)
Screenshot: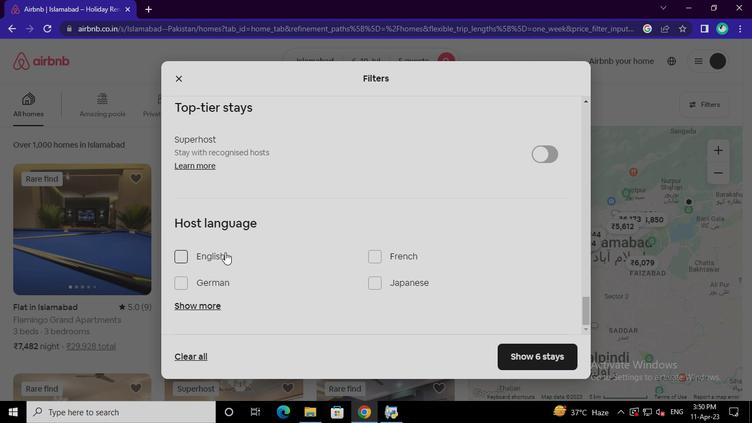 
Action: Mouse moved to (513, 345)
Screenshot: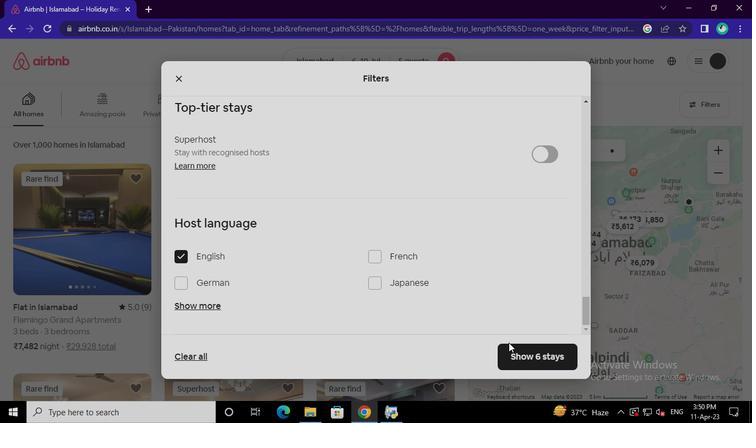 
Action: Mouse pressed left at (513, 345)
Screenshot: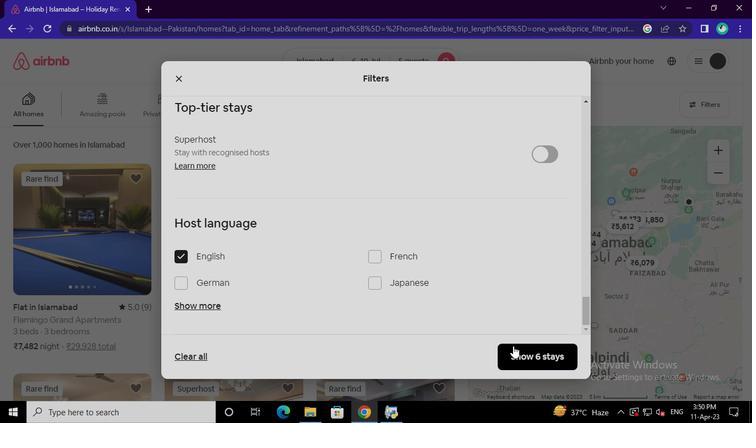 
Action: Mouse moved to (385, 410)
Screenshot: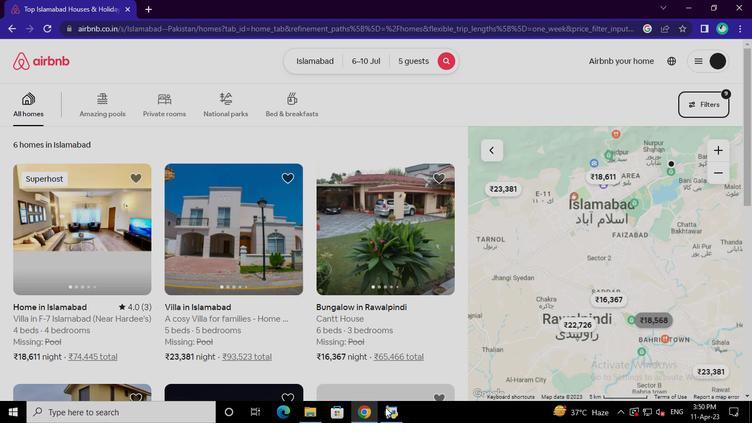 
Action: Mouse pressed left at (385, 410)
Screenshot: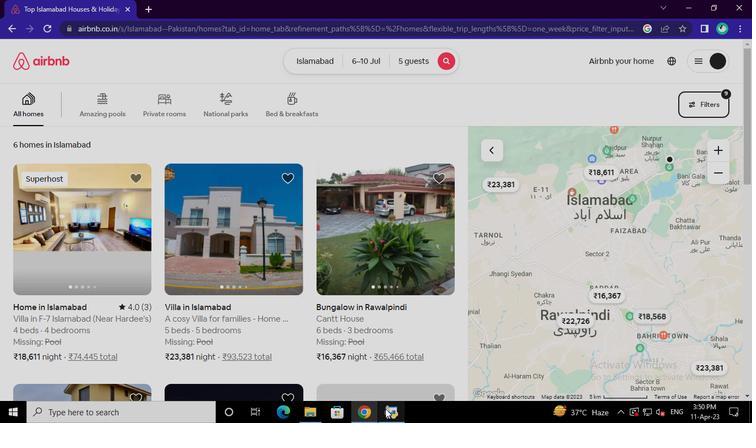 
Action: Mouse moved to (595, 81)
Screenshot: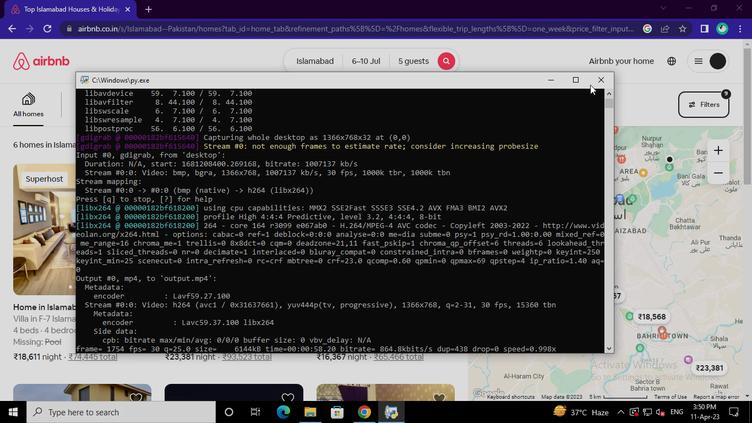 
Action: Mouse pressed left at (595, 81)
Screenshot: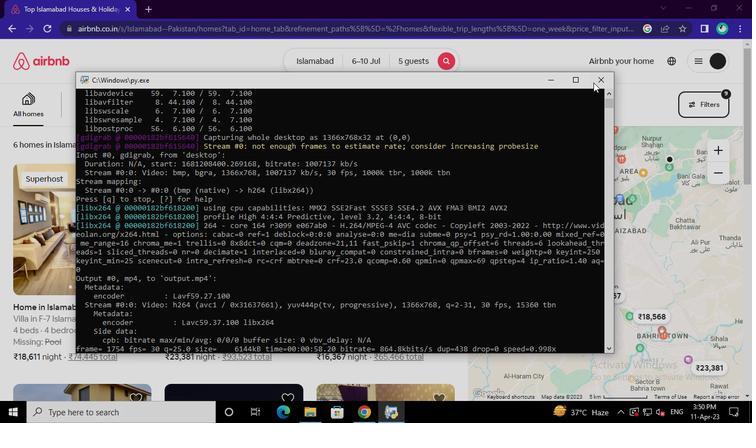 
Action: Mouse moved to (590, 94)
Screenshot: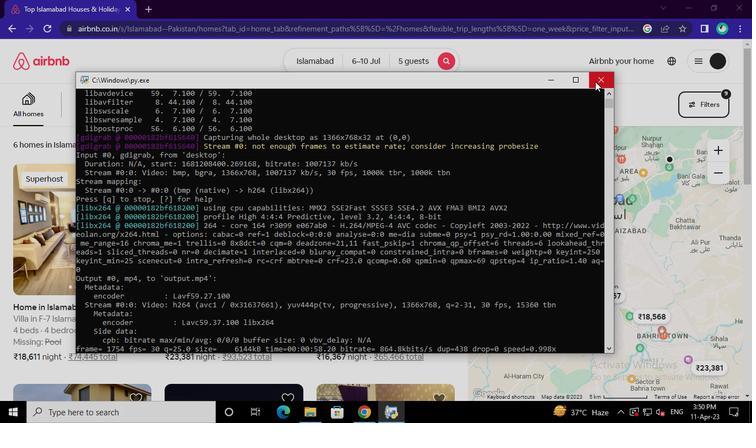
